 Task: Create a due date automation trigger when advanced on, on the tuesday of the week before a card is due add basic without any labels at 11:00 AM.
Action: Mouse moved to (1020, 317)
Screenshot: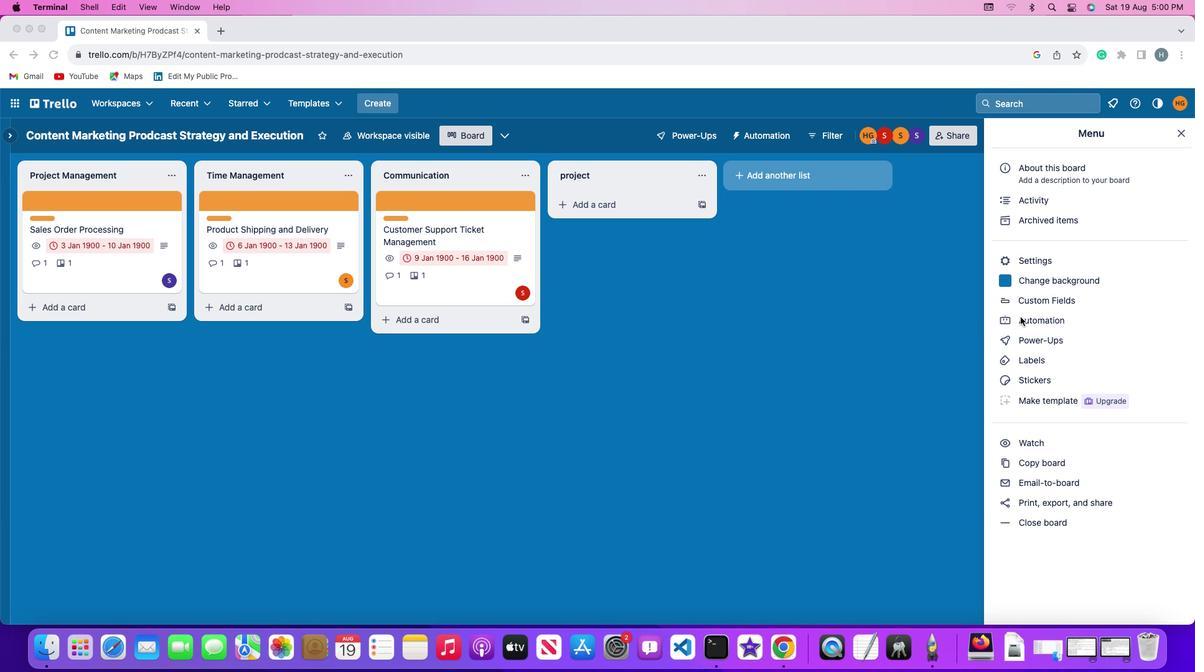 
Action: Mouse pressed left at (1020, 317)
Screenshot: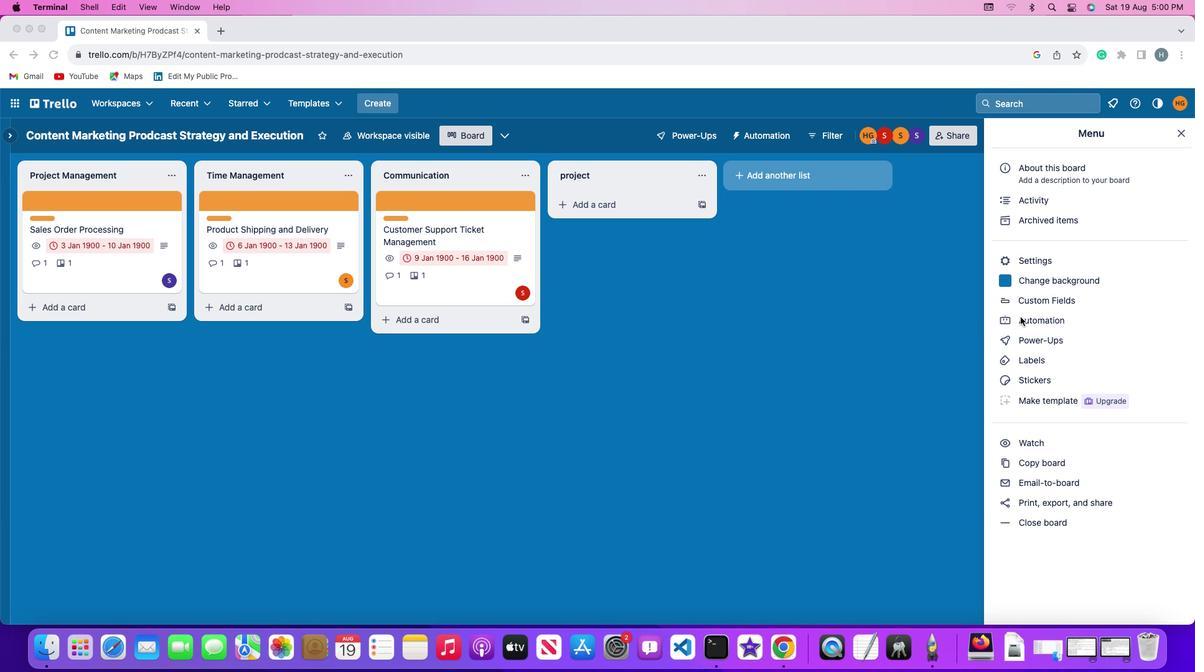 
Action: Mouse pressed left at (1020, 317)
Screenshot: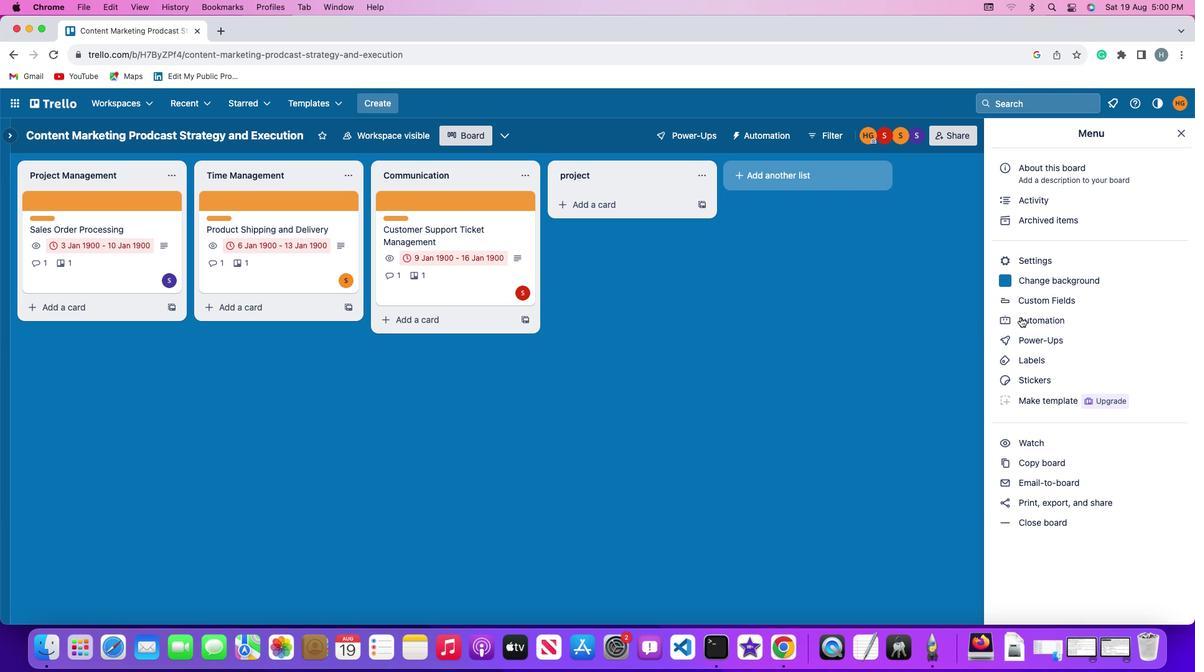 
Action: Mouse moved to (115, 294)
Screenshot: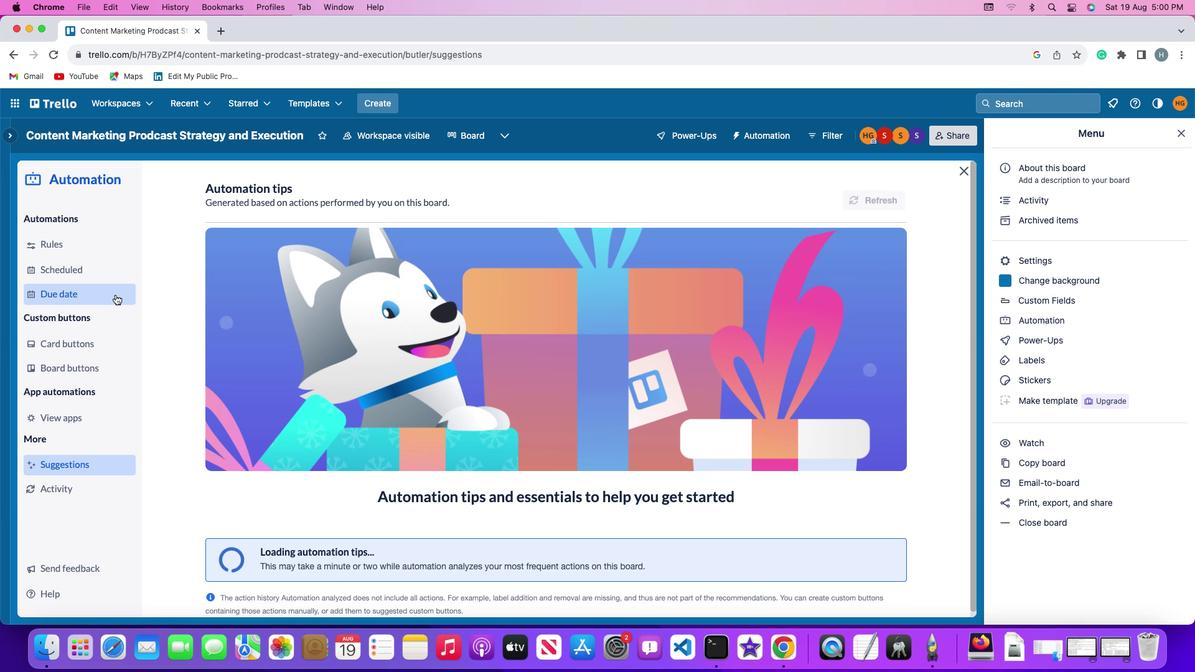 
Action: Mouse pressed left at (115, 294)
Screenshot: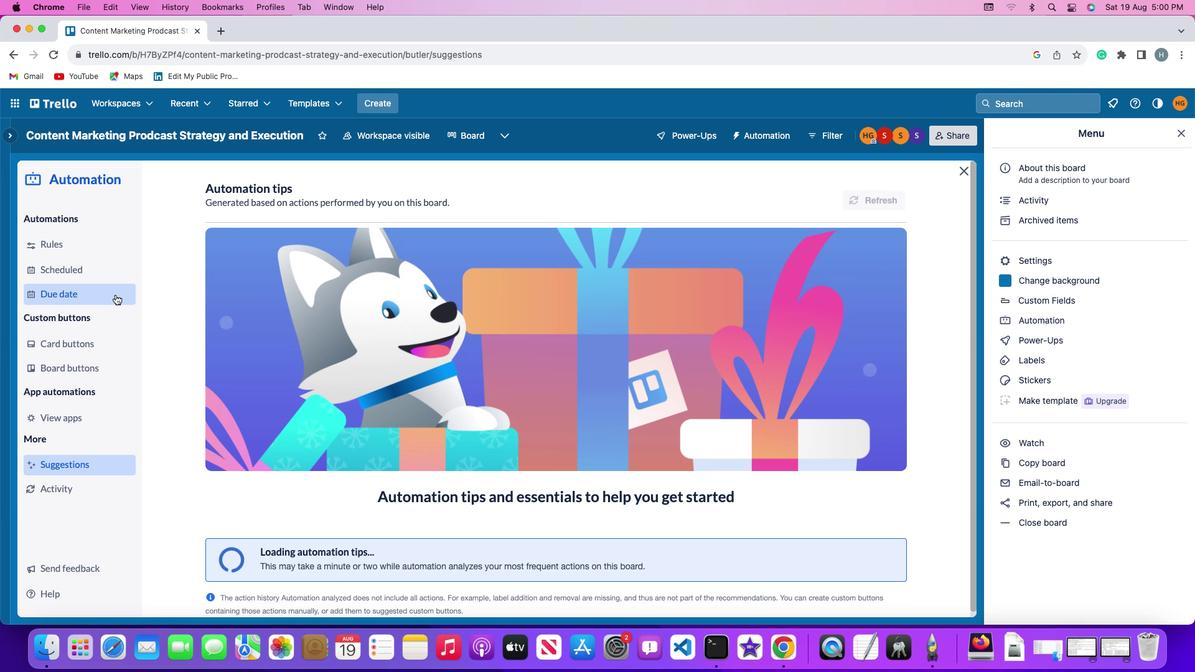 
Action: Mouse moved to (810, 191)
Screenshot: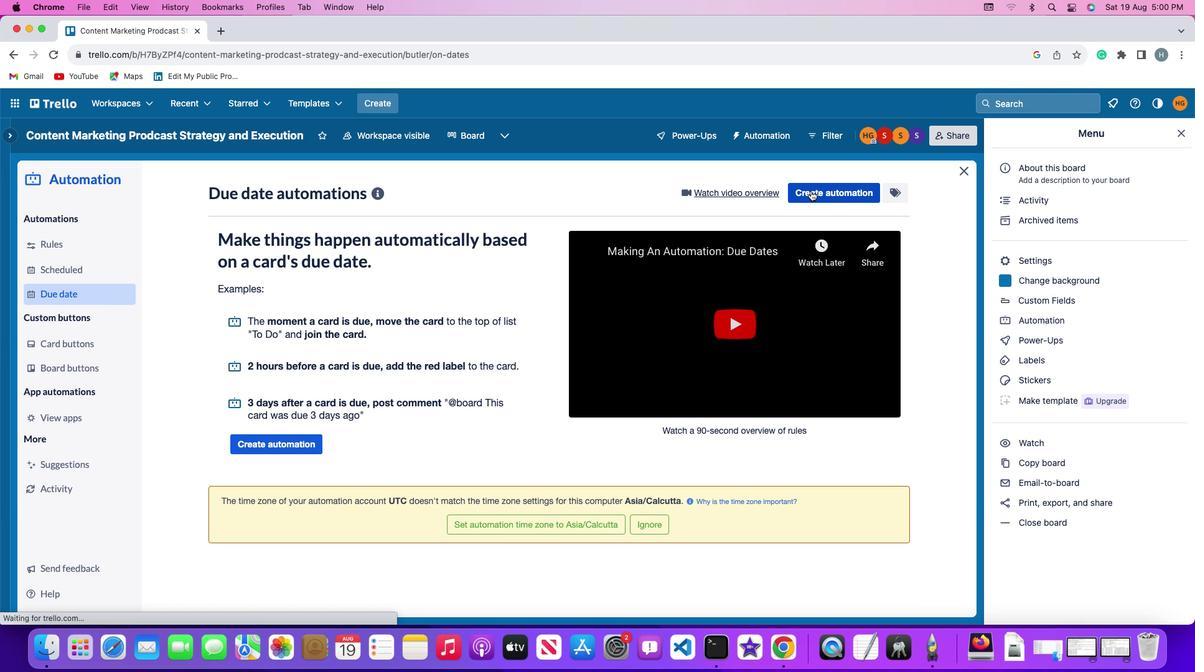 
Action: Mouse pressed left at (810, 191)
Screenshot: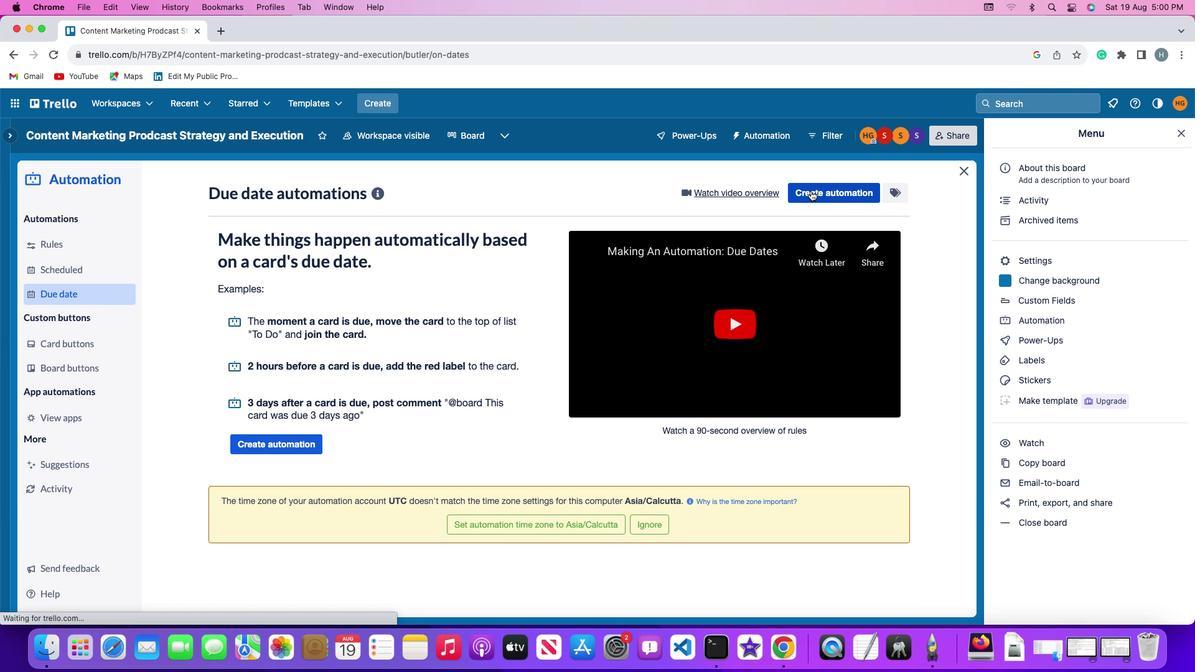 
Action: Mouse moved to (252, 312)
Screenshot: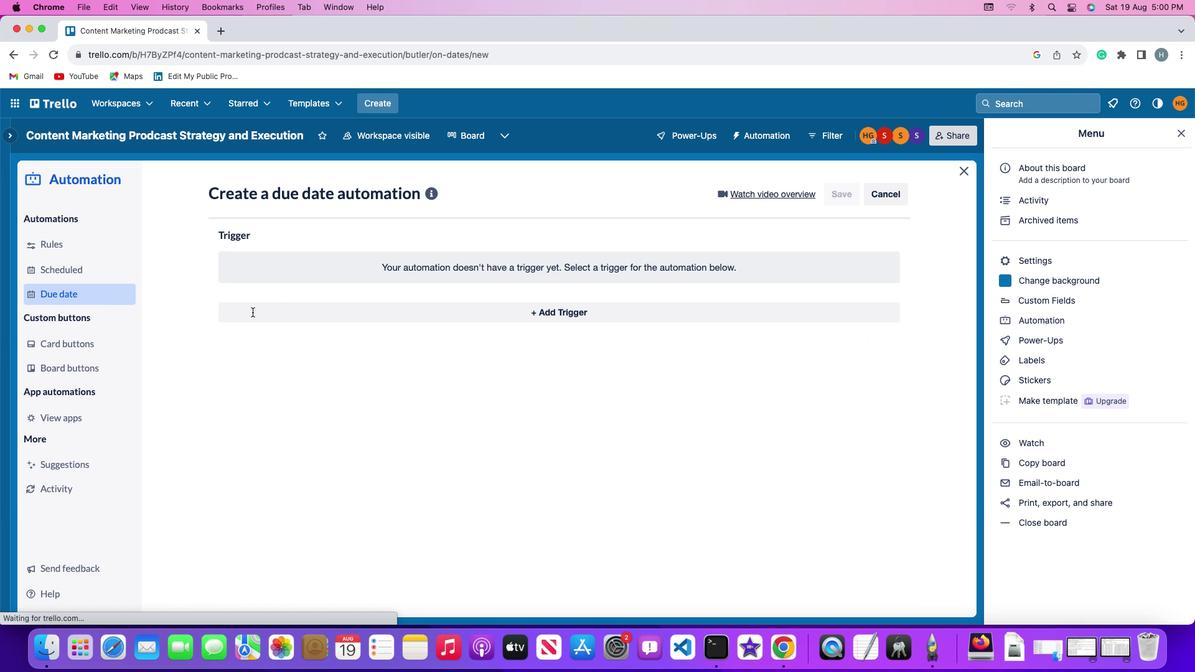 
Action: Mouse pressed left at (252, 312)
Screenshot: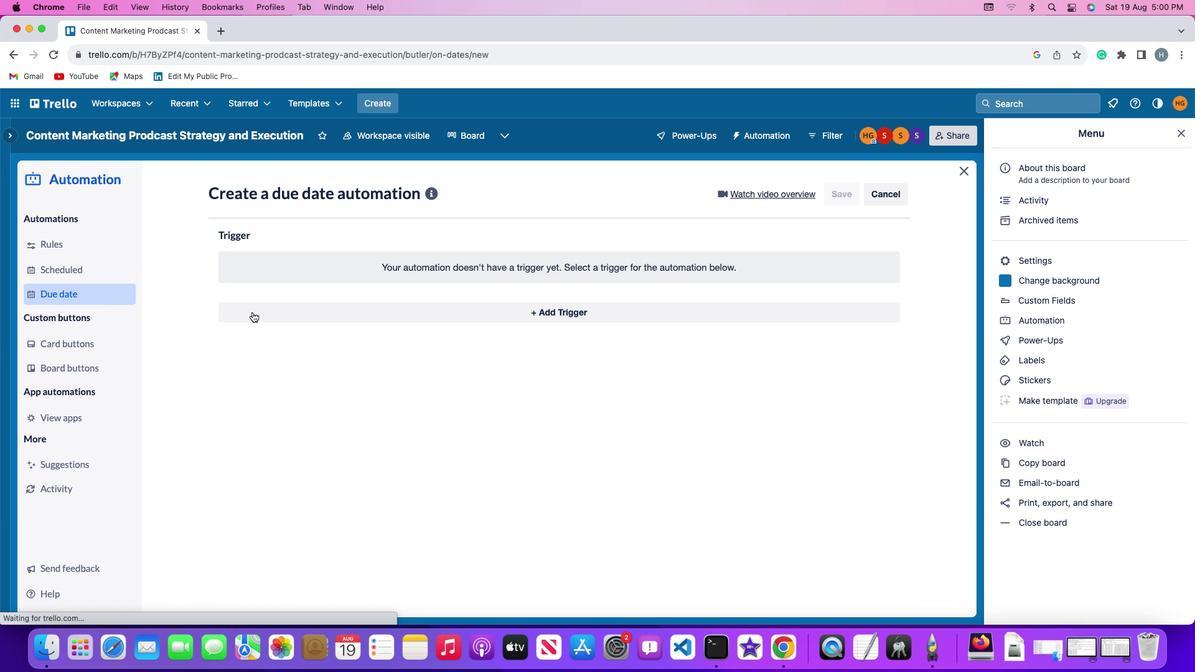 
Action: Mouse moved to (275, 542)
Screenshot: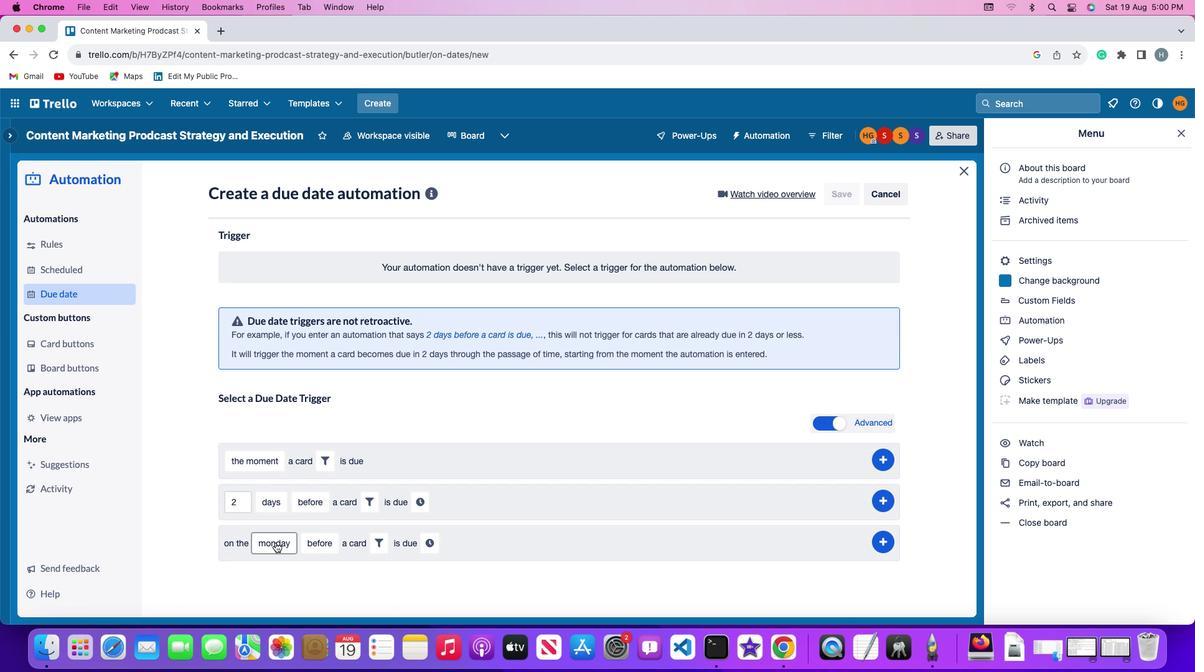 
Action: Mouse pressed left at (275, 542)
Screenshot: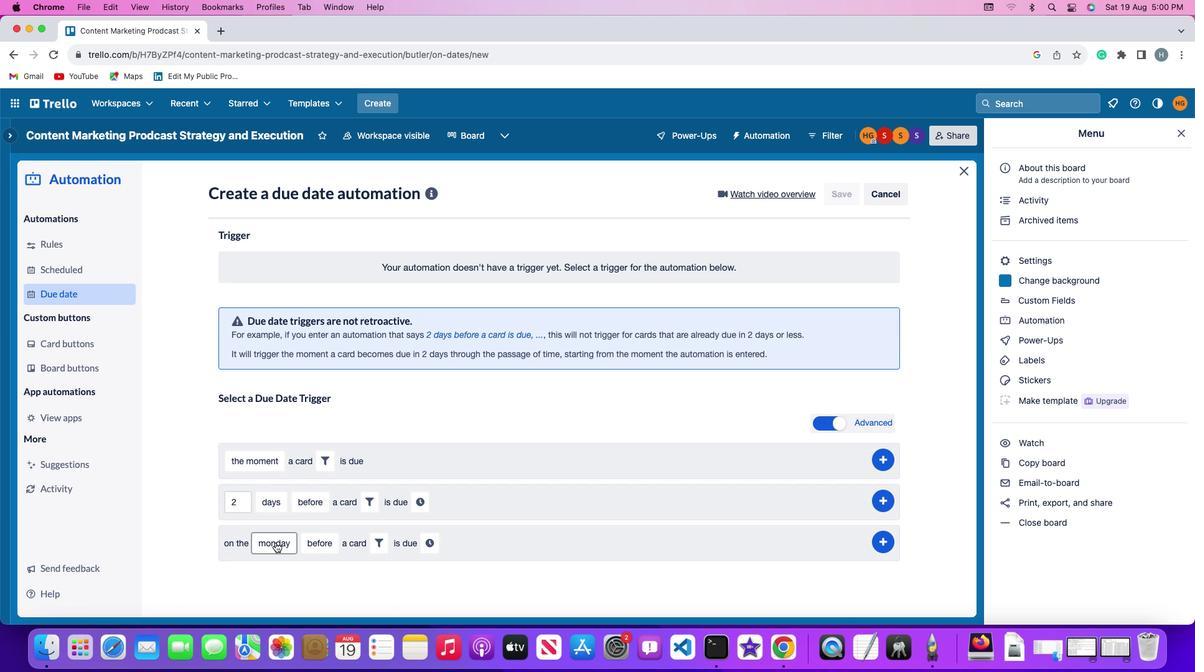 
Action: Mouse moved to (301, 391)
Screenshot: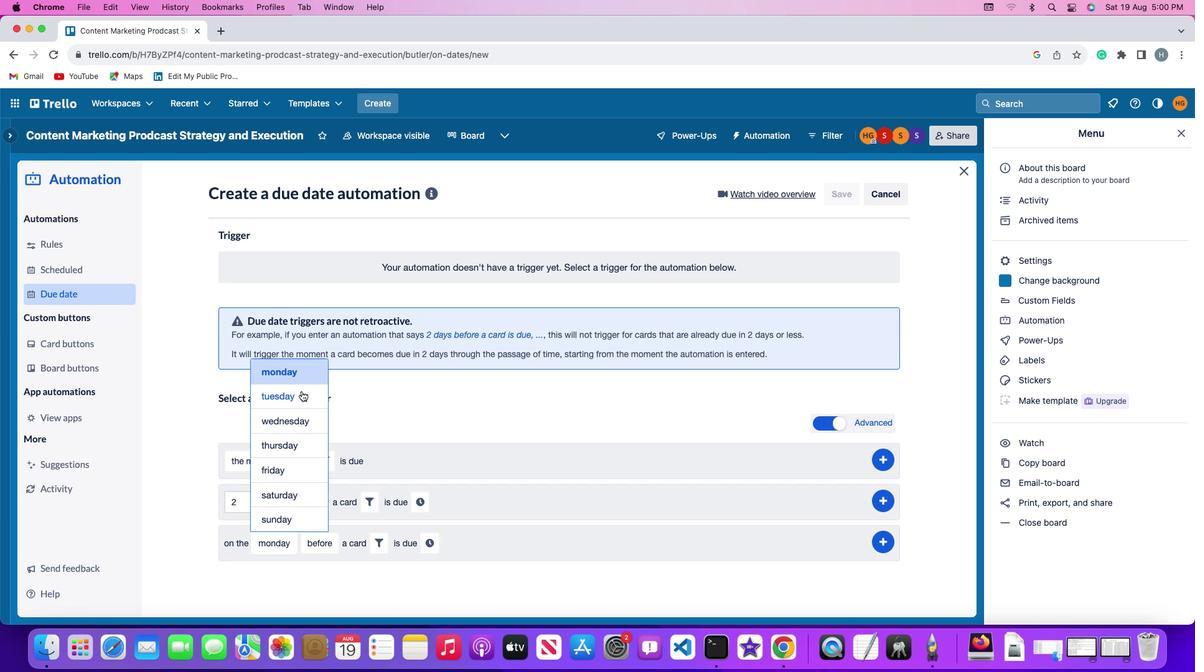 
Action: Mouse pressed left at (301, 391)
Screenshot: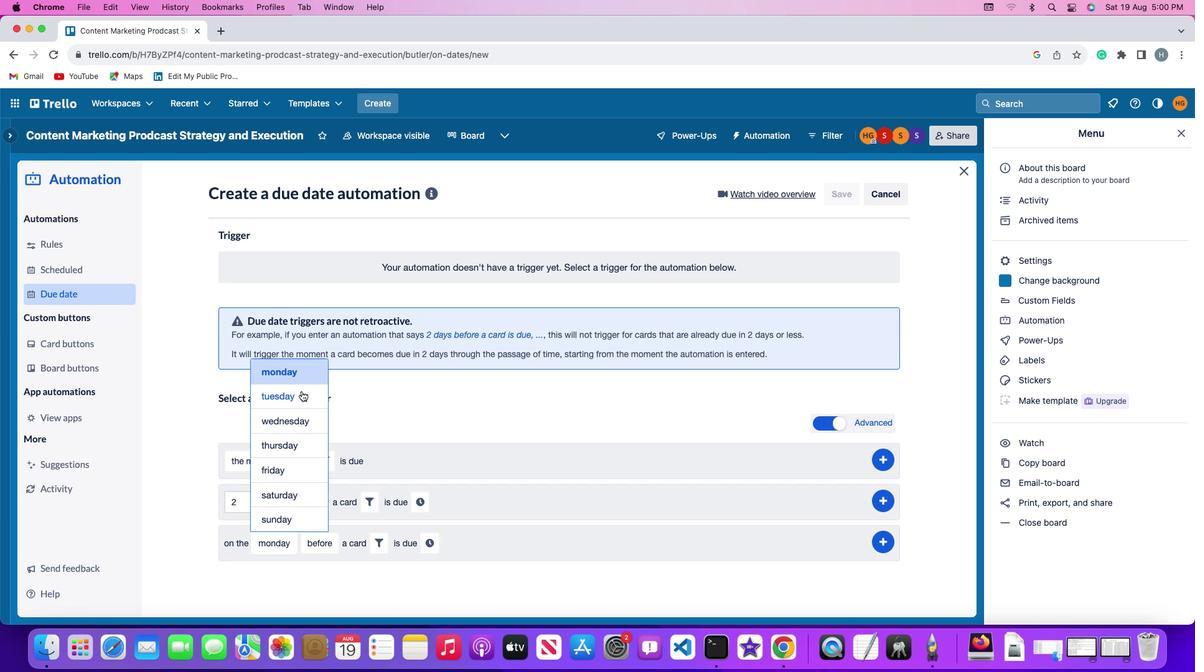 
Action: Mouse moved to (319, 540)
Screenshot: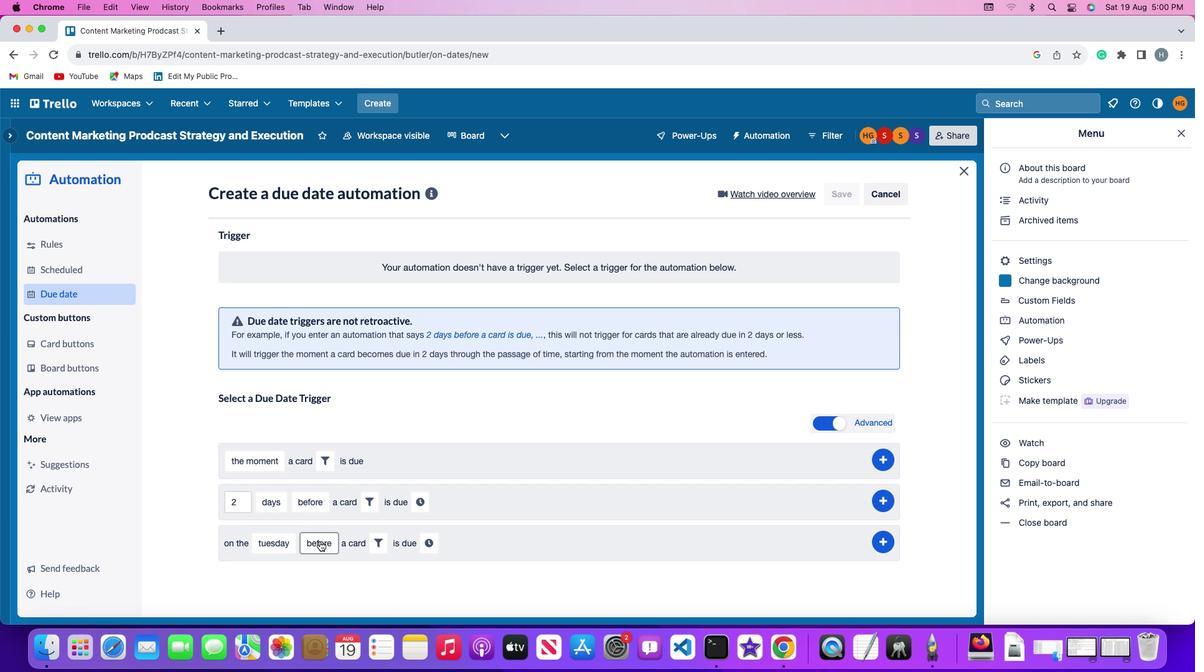 
Action: Mouse pressed left at (319, 540)
Screenshot: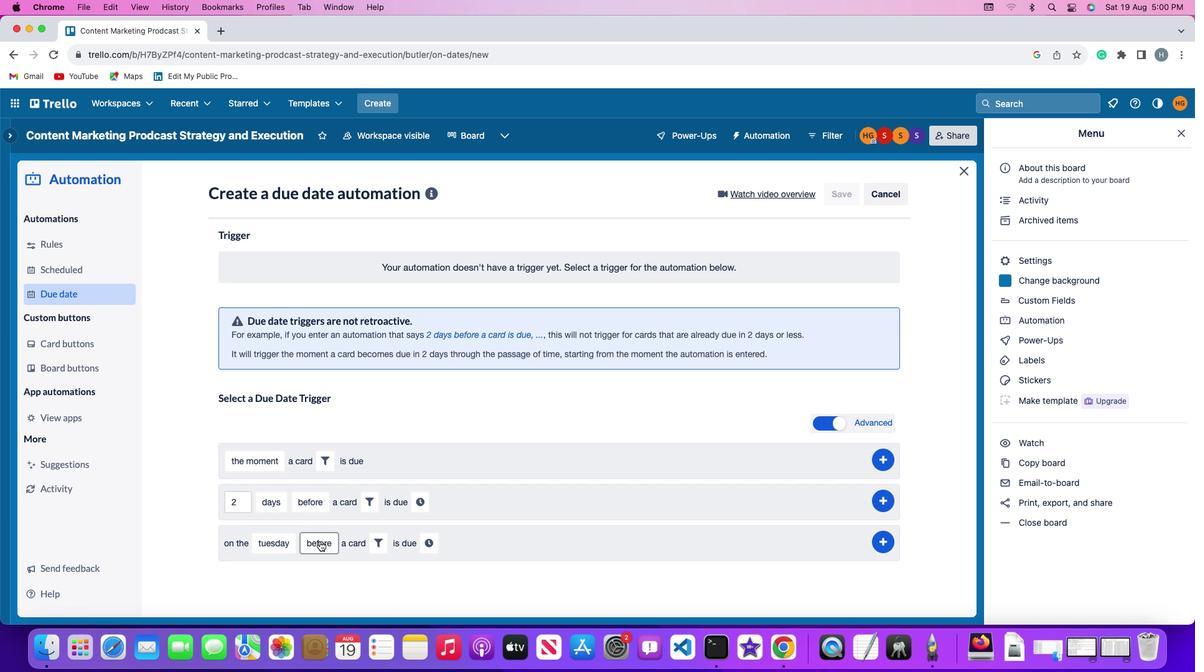 
Action: Mouse moved to (326, 517)
Screenshot: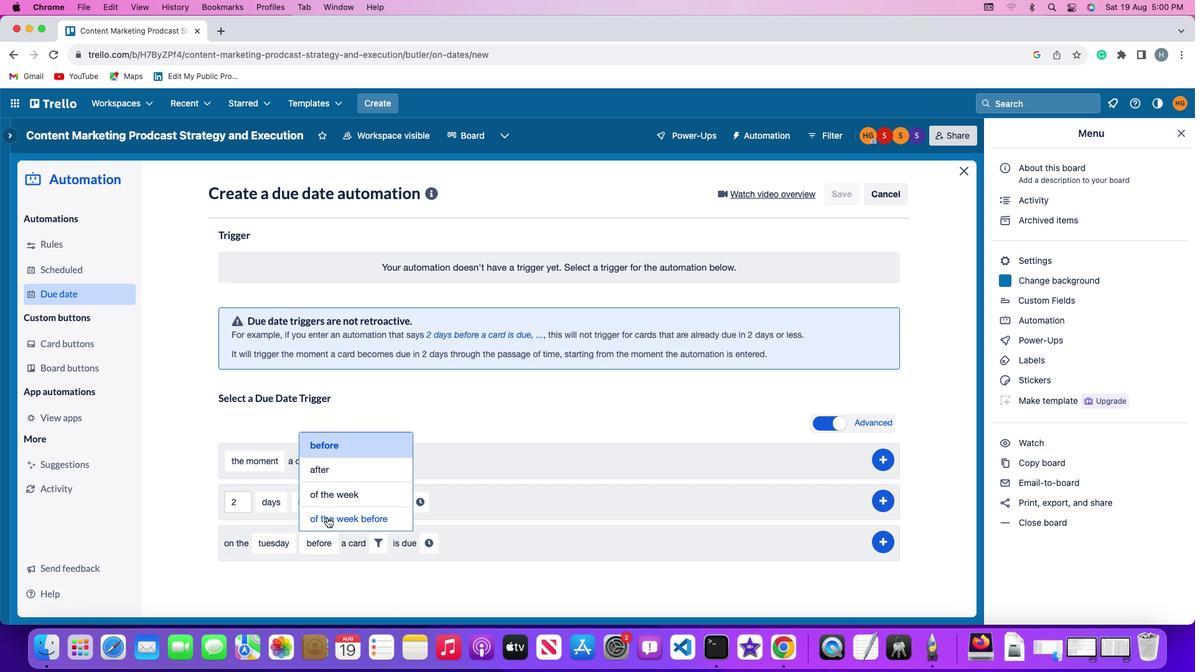 
Action: Mouse pressed left at (326, 517)
Screenshot: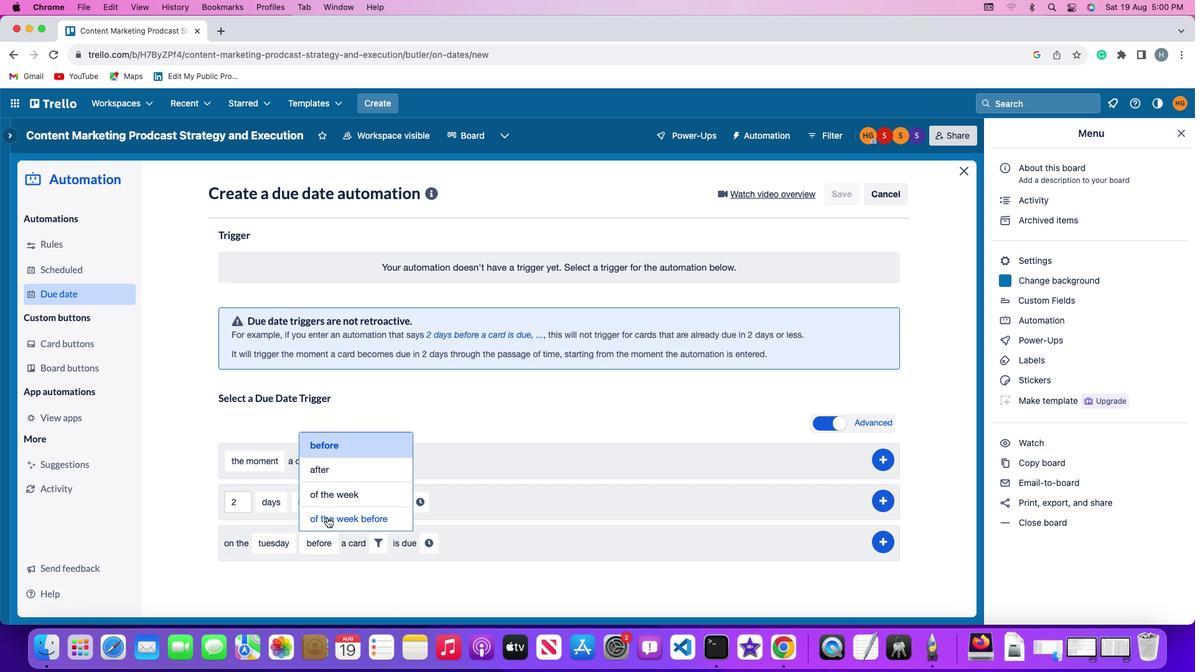 
Action: Mouse moved to (425, 543)
Screenshot: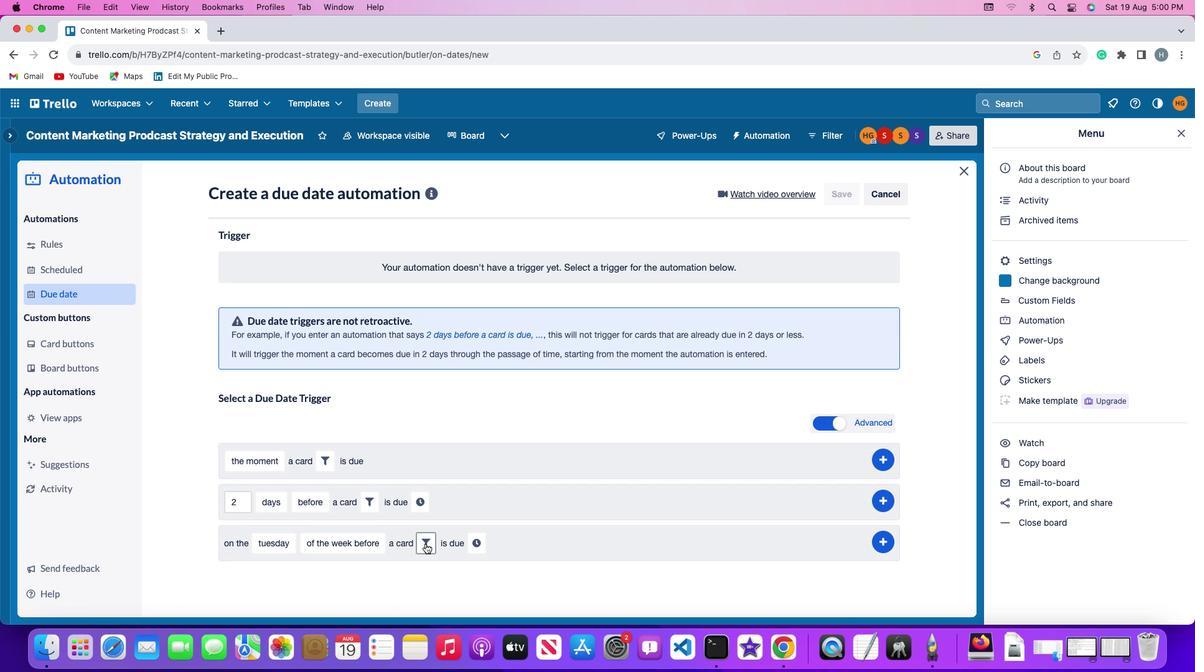 
Action: Mouse pressed left at (425, 543)
Screenshot: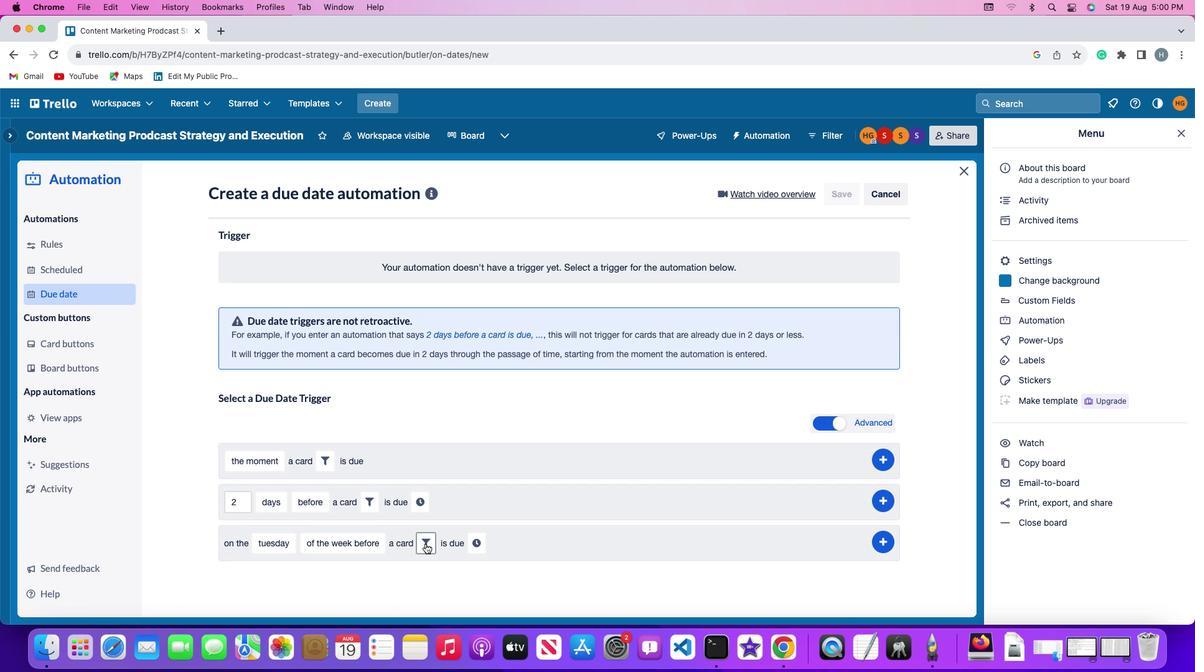 
Action: Mouse moved to (412, 588)
Screenshot: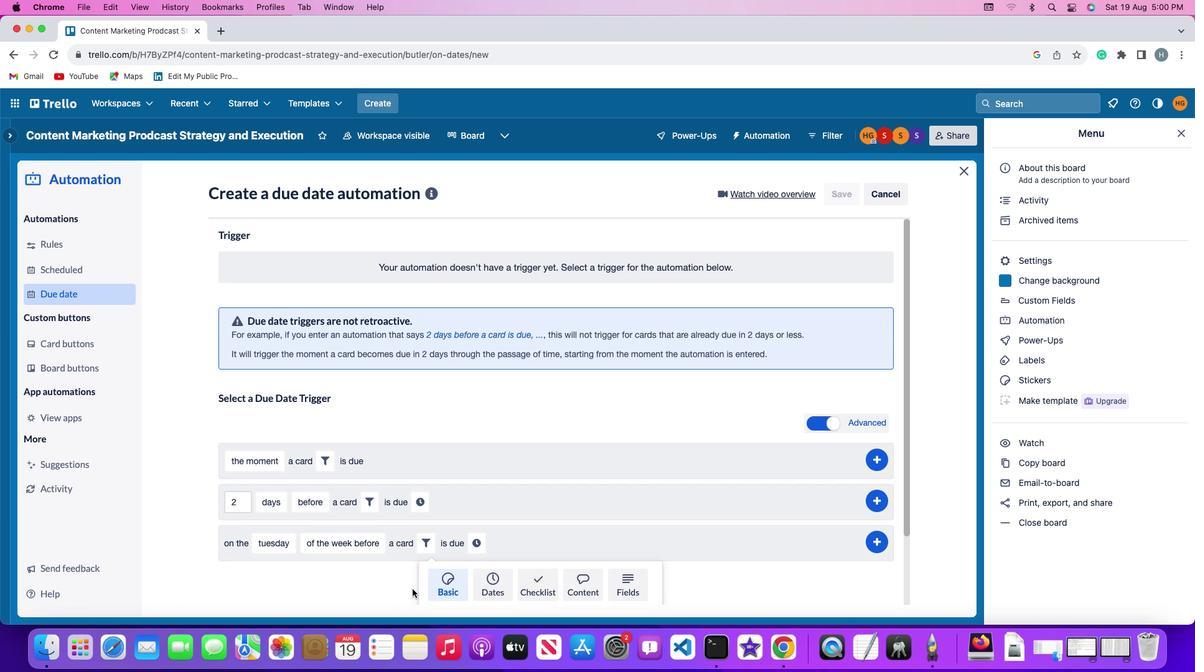 
Action: Mouse scrolled (412, 588) with delta (0, 0)
Screenshot: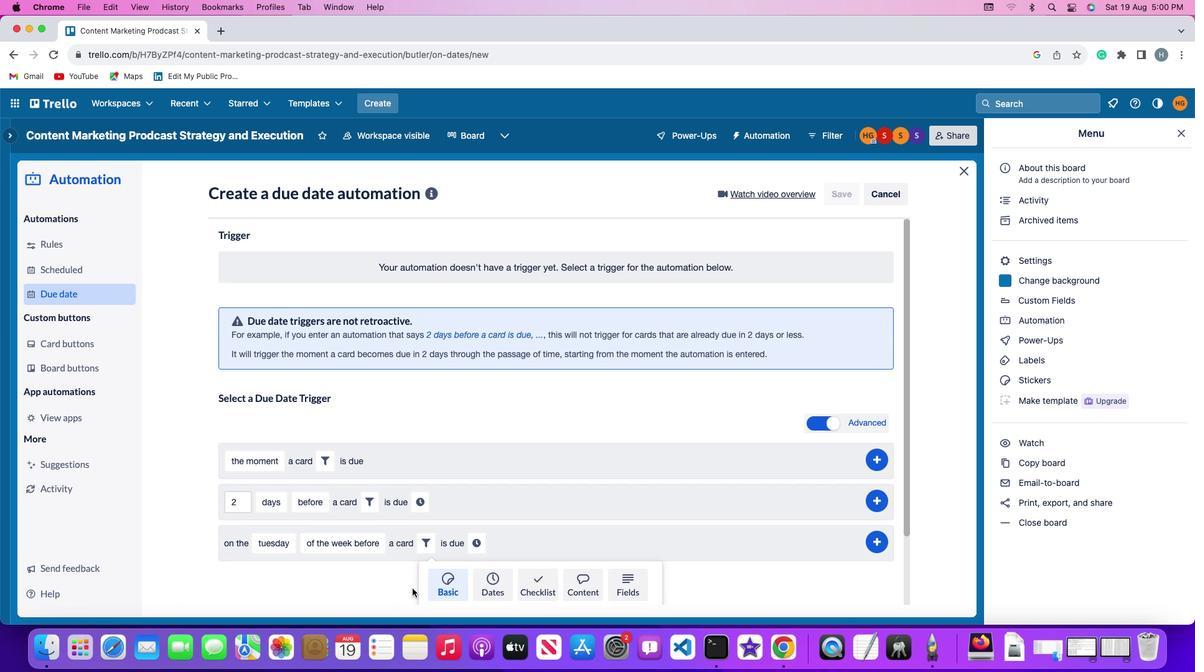 
Action: Mouse scrolled (412, 588) with delta (0, 0)
Screenshot: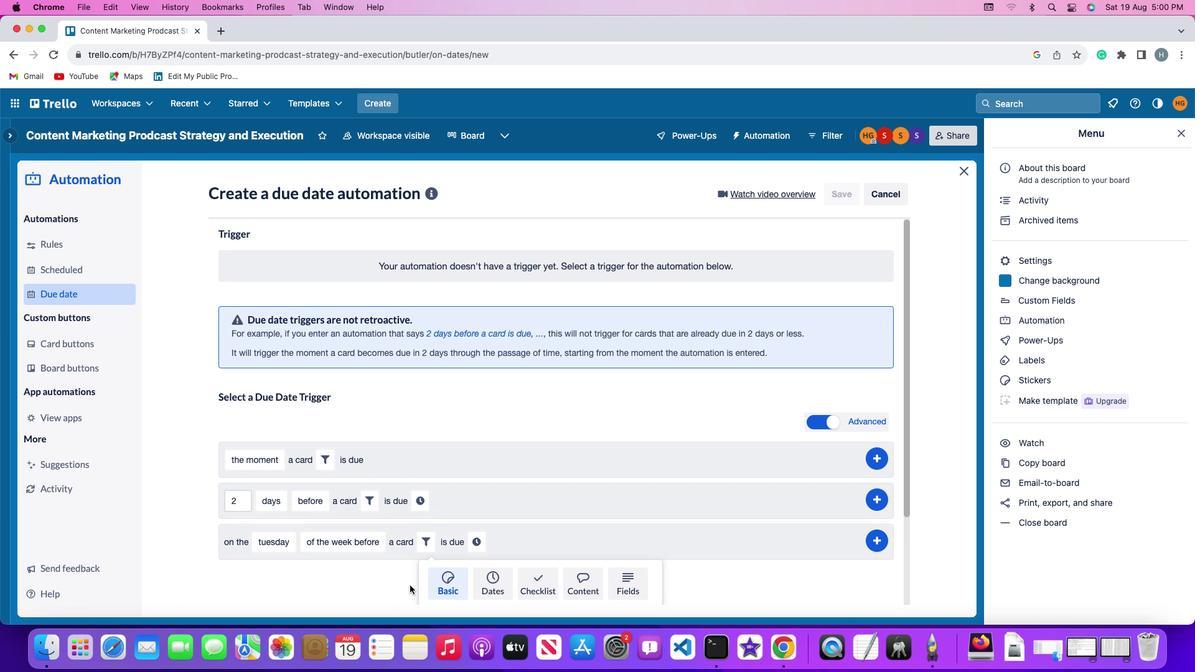 
Action: Mouse moved to (412, 588)
Screenshot: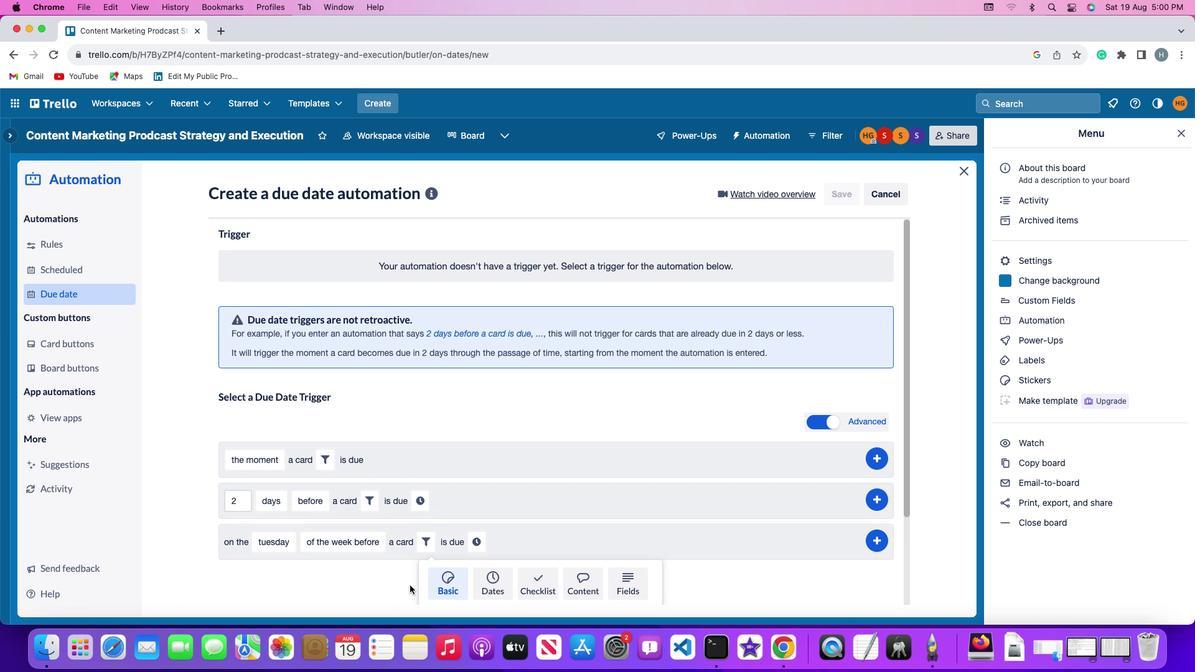 
Action: Mouse scrolled (412, 588) with delta (0, -1)
Screenshot: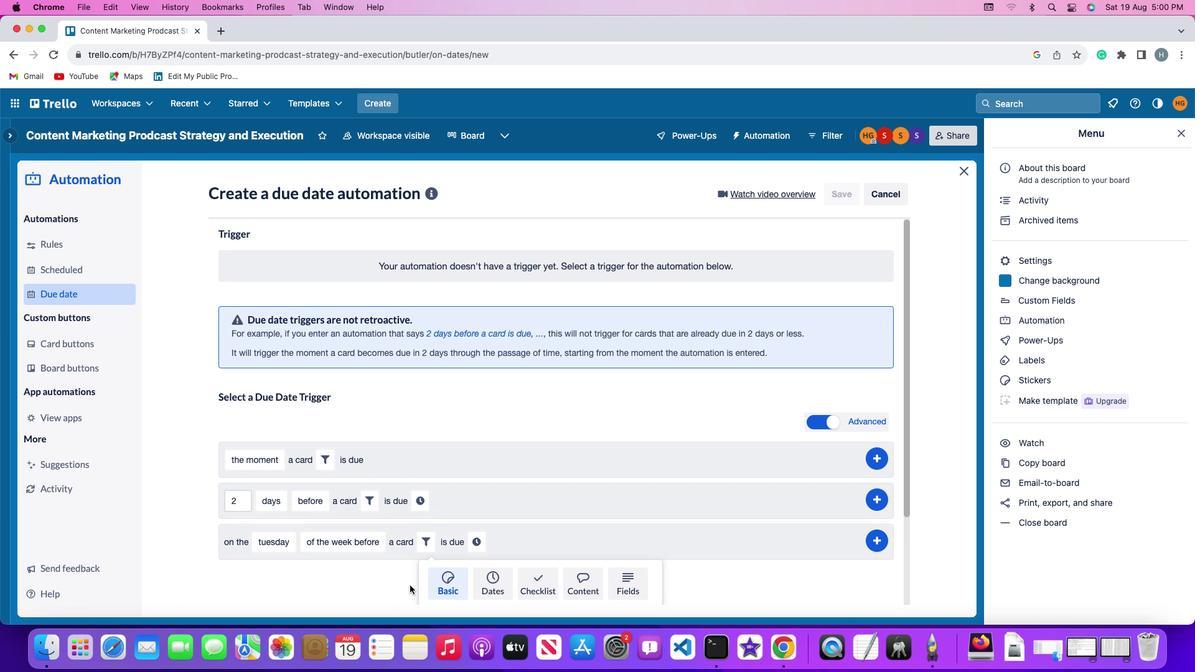 
Action: Mouse moved to (411, 586)
Screenshot: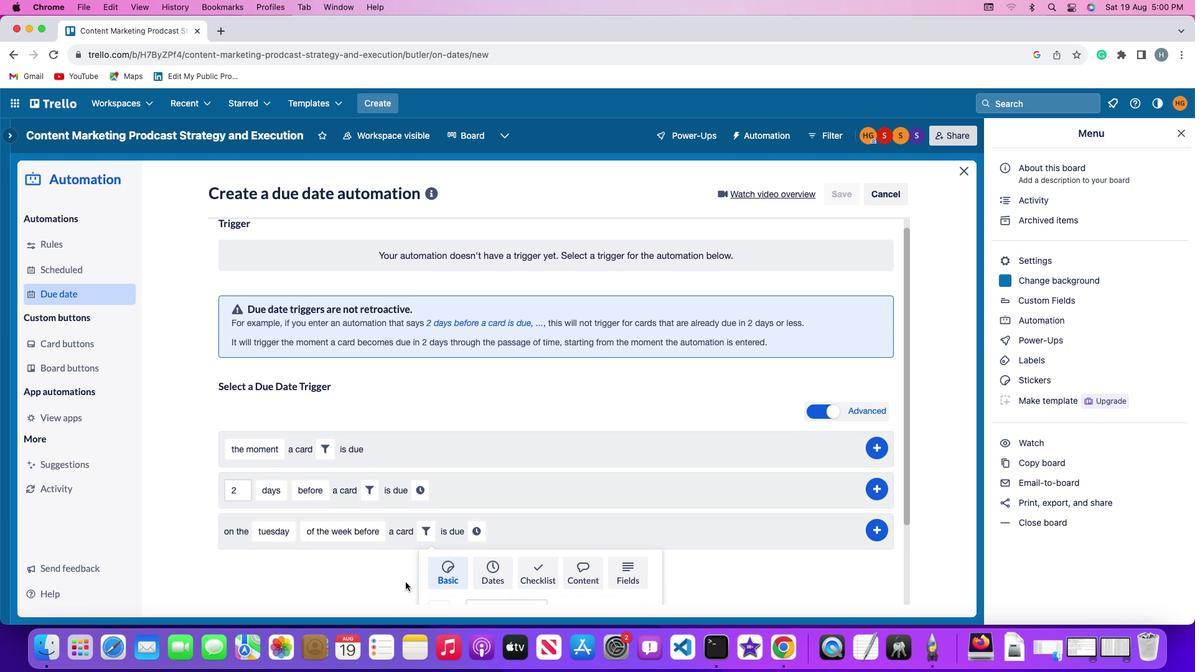 
Action: Mouse scrolled (411, 586) with delta (0, -3)
Screenshot: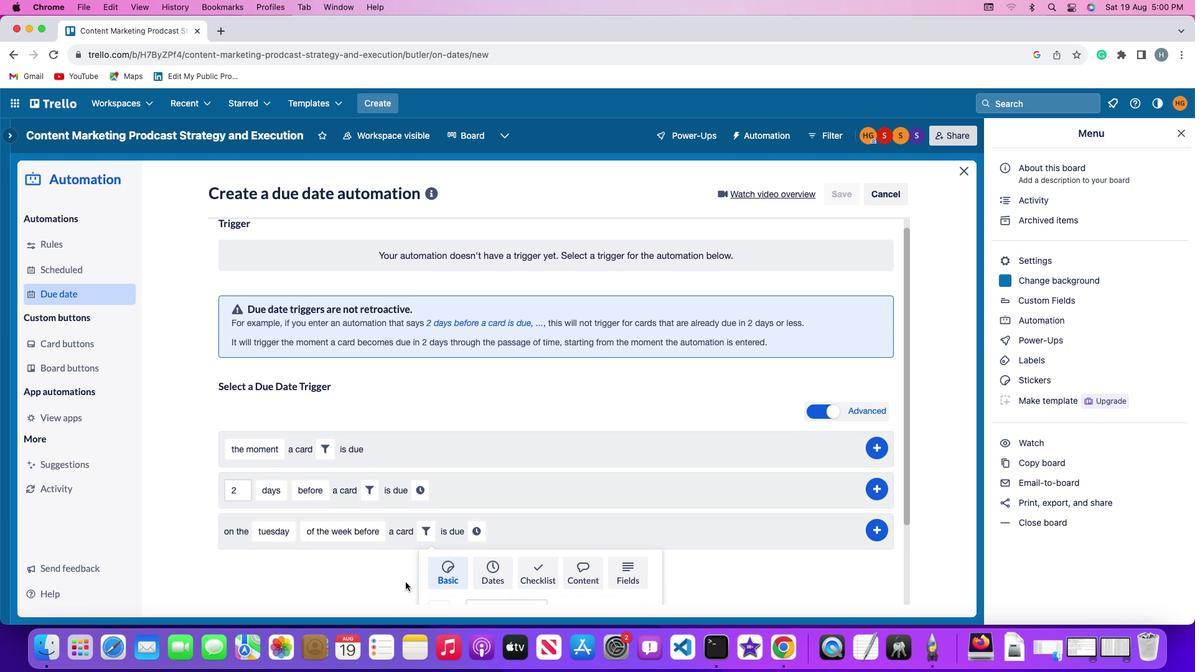 
Action: Mouse moved to (445, 542)
Screenshot: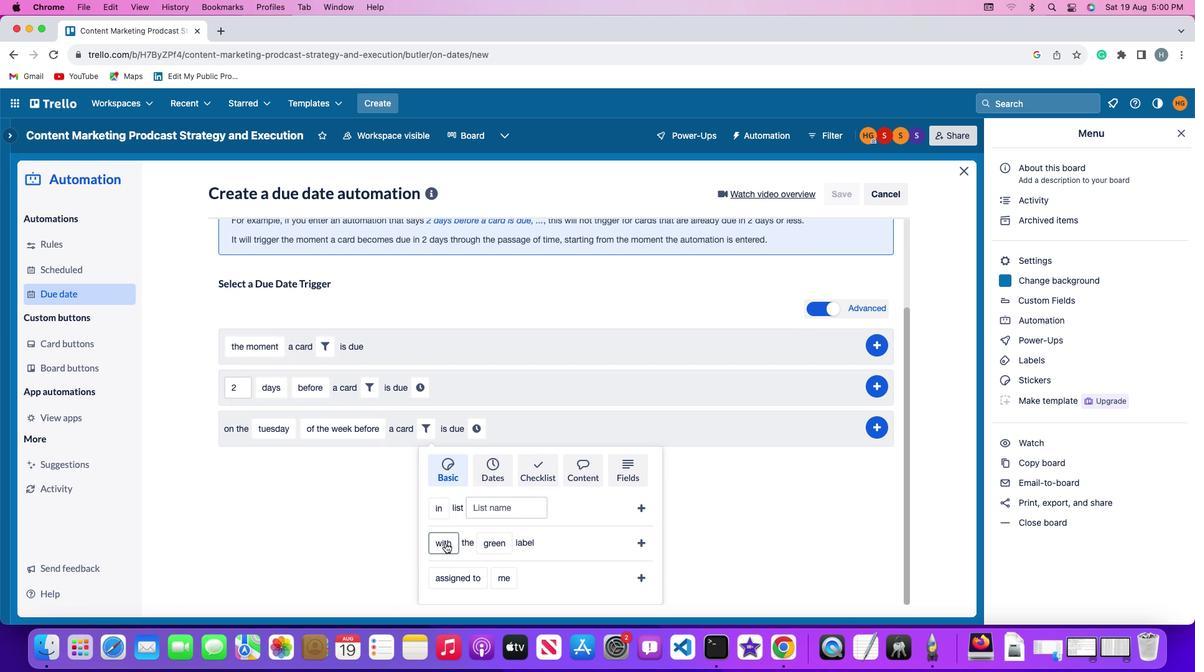 
Action: Mouse pressed left at (445, 542)
Screenshot: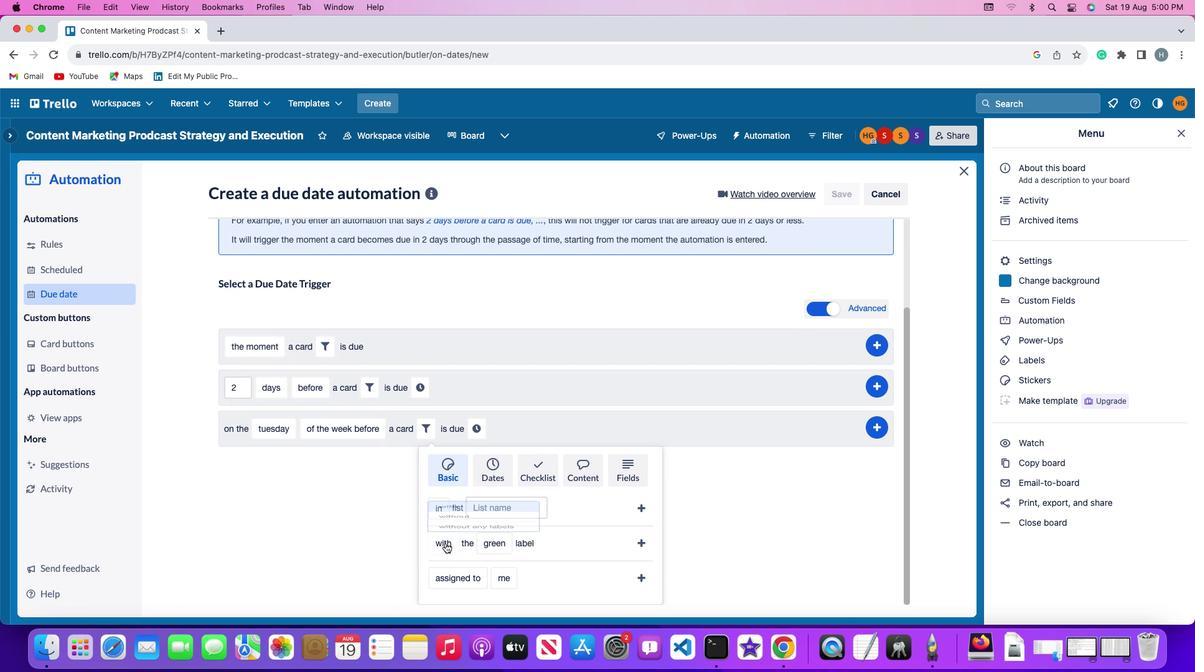 
Action: Mouse moved to (450, 525)
Screenshot: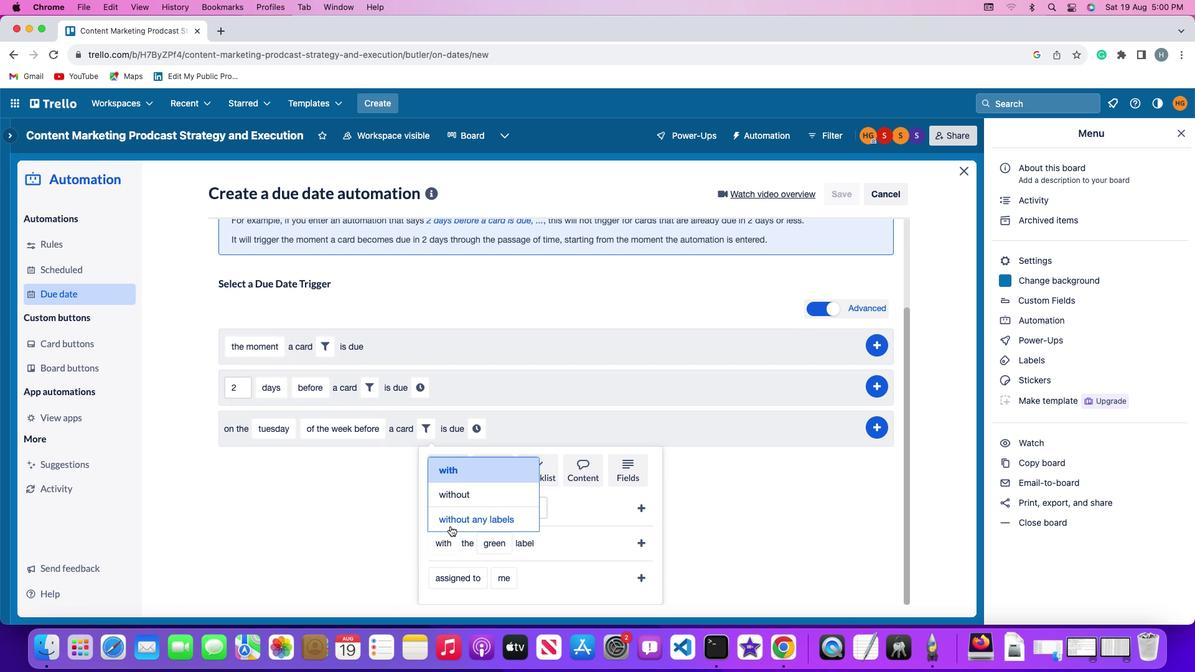 
Action: Mouse pressed left at (450, 525)
Screenshot: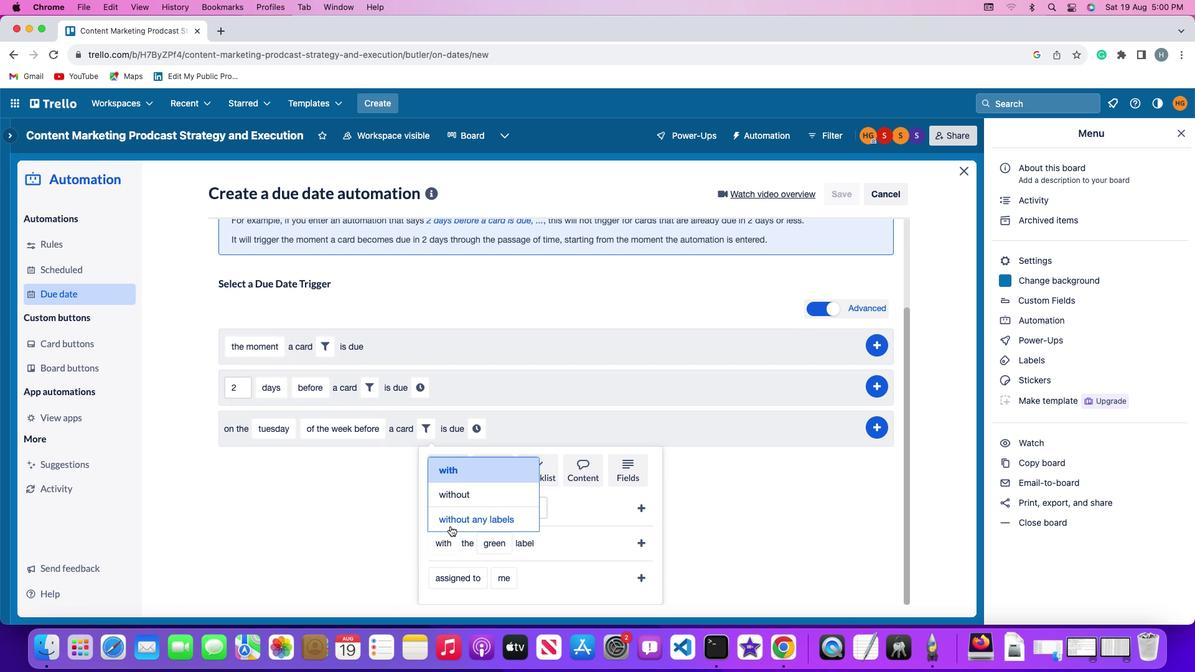 
Action: Mouse moved to (637, 545)
Screenshot: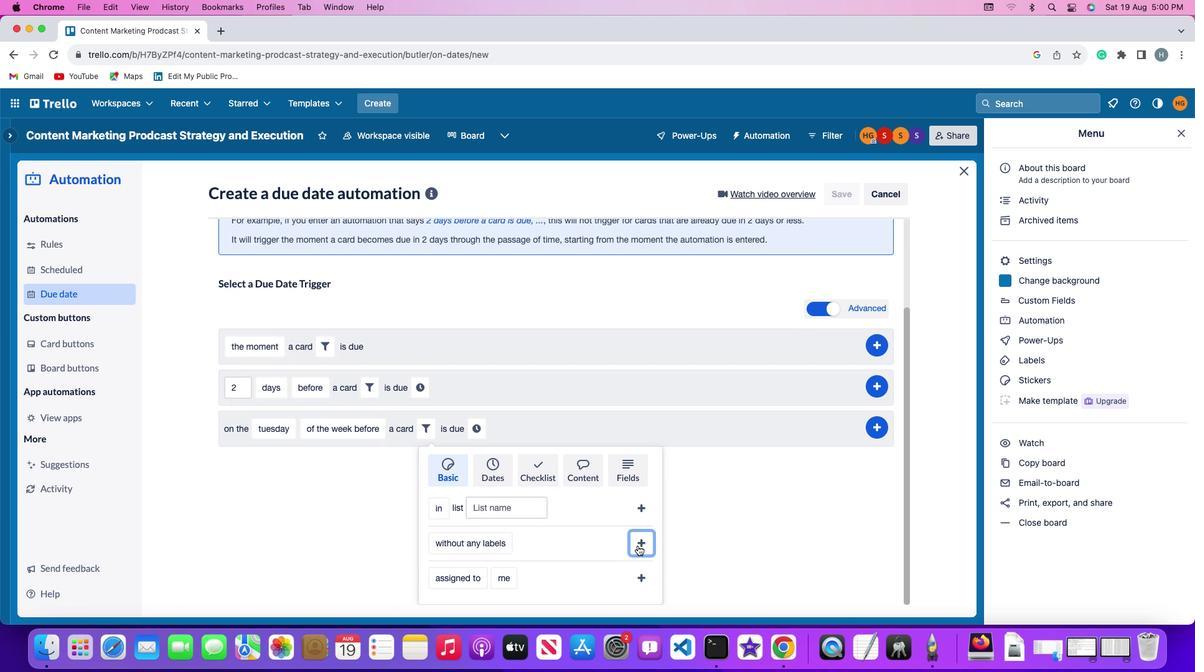 
Action: Mouse pressed left at (637, 545)
Screenshot: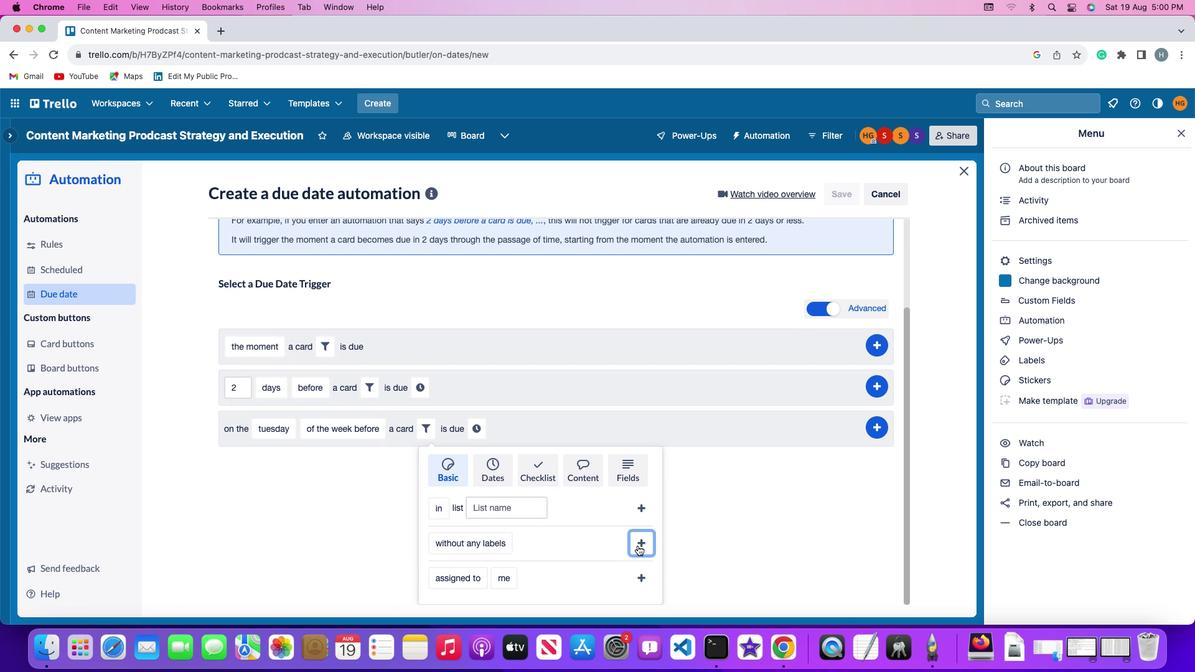 
Action: Mouse moved to (580, 543)
Screenshot: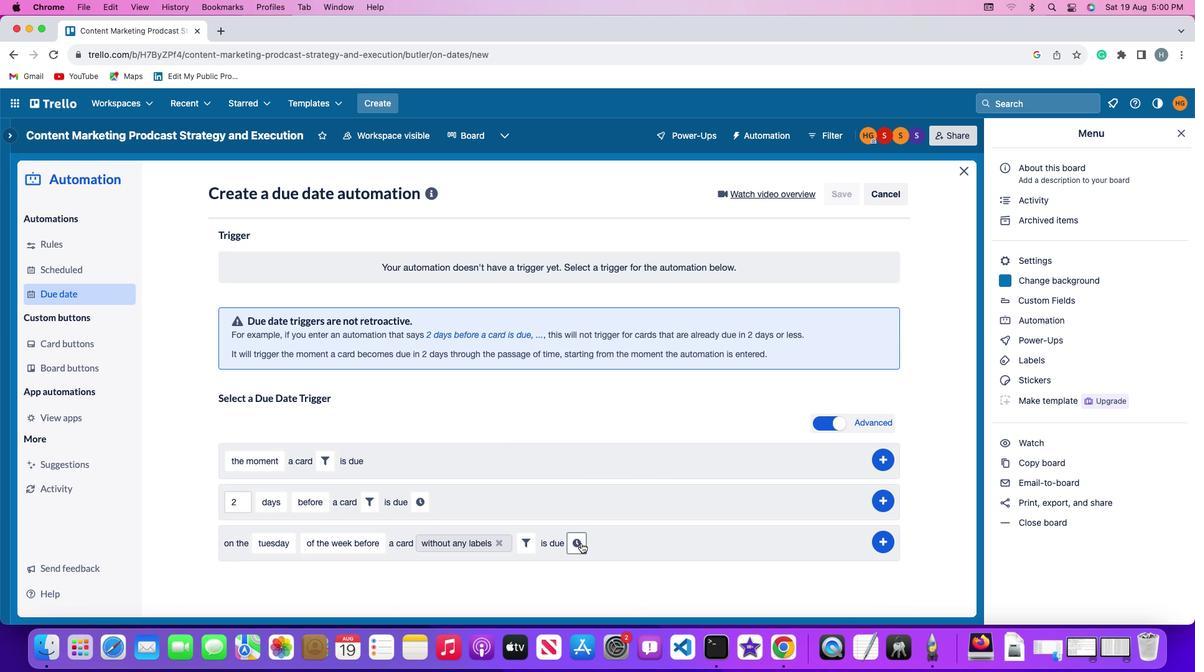 
Action: Mouse pressed left at (580, 543)
Screenshot: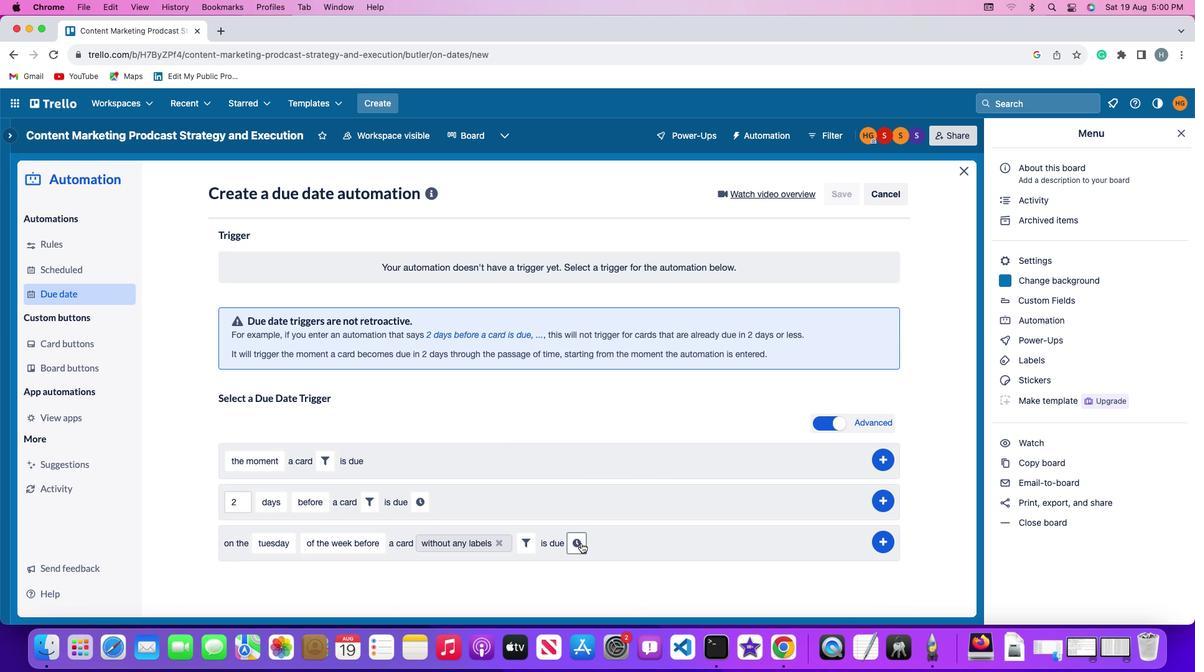 
Action: Mouse moved to (606, 550)
Screenshot: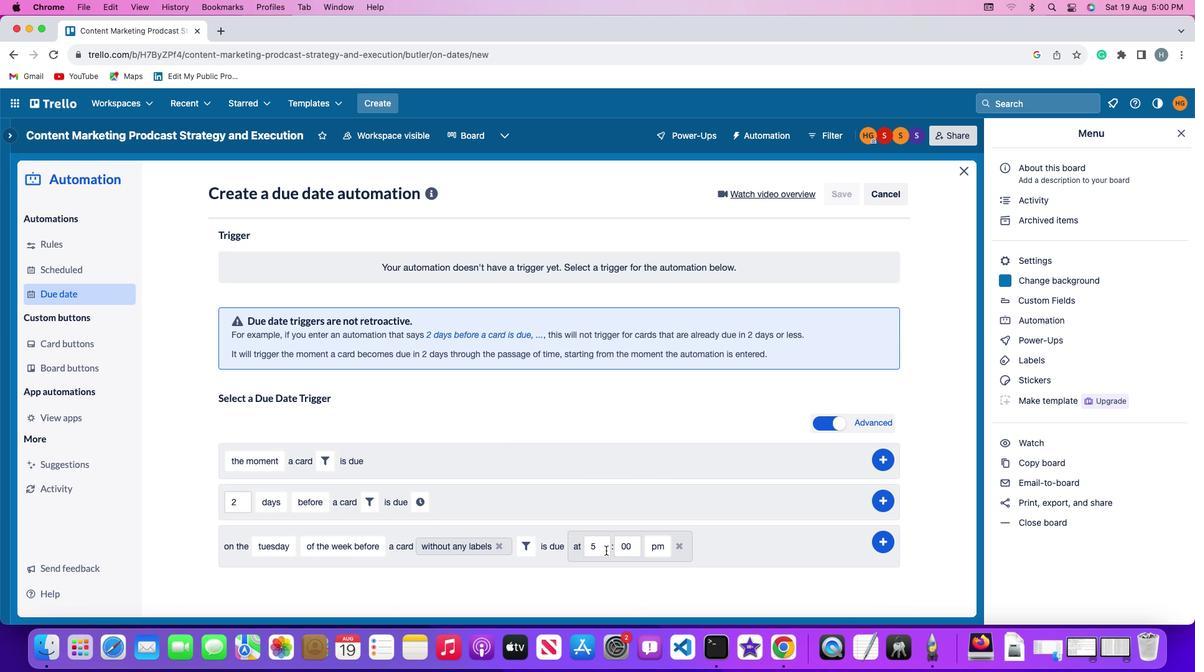 
Action: Mouse pressed left at (606, 550)
Screenshot: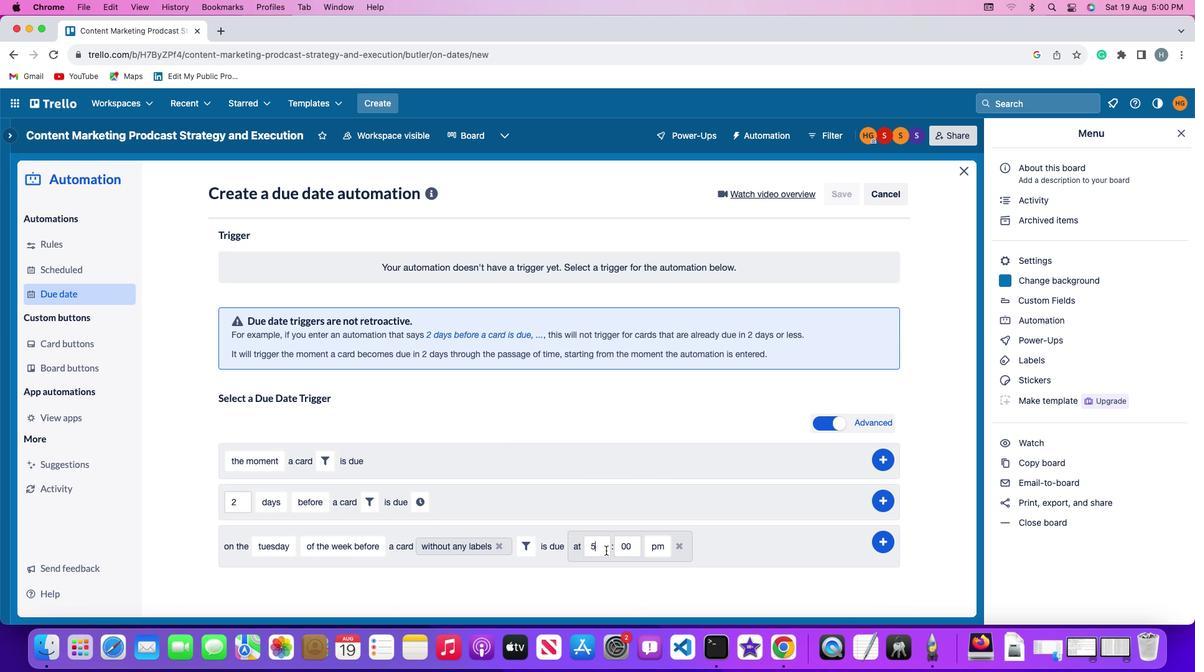 
Action: Mouse moved to (606, 548)
Screenshot: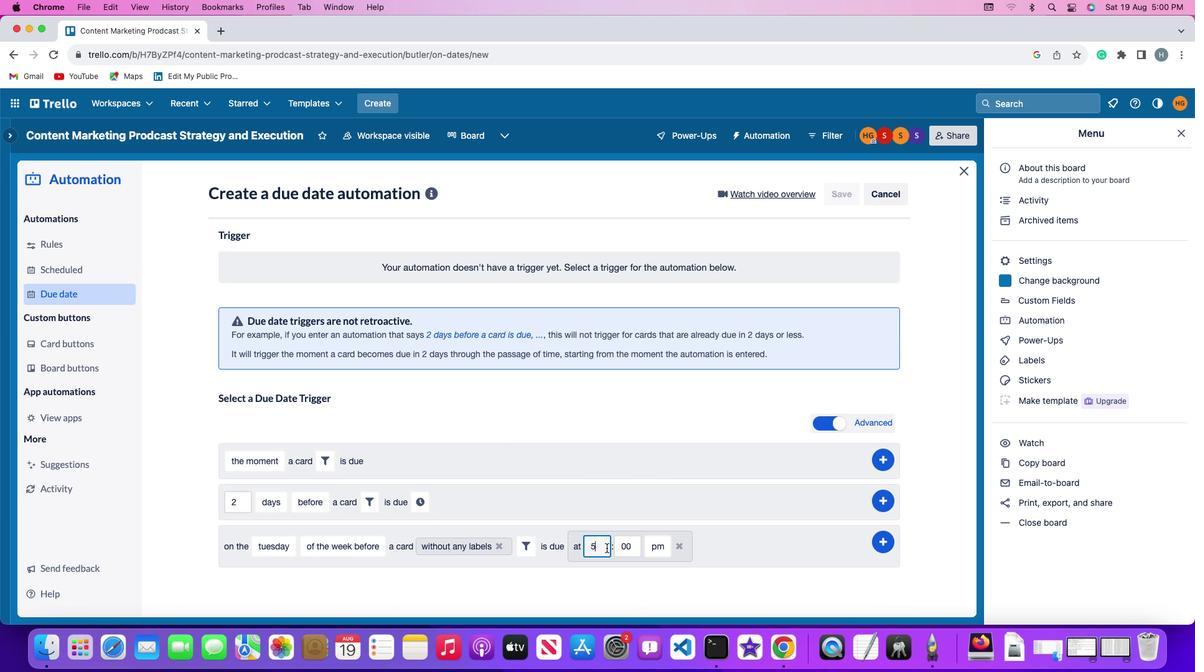 
Action: Key pressed Key.backspace
Screenshot: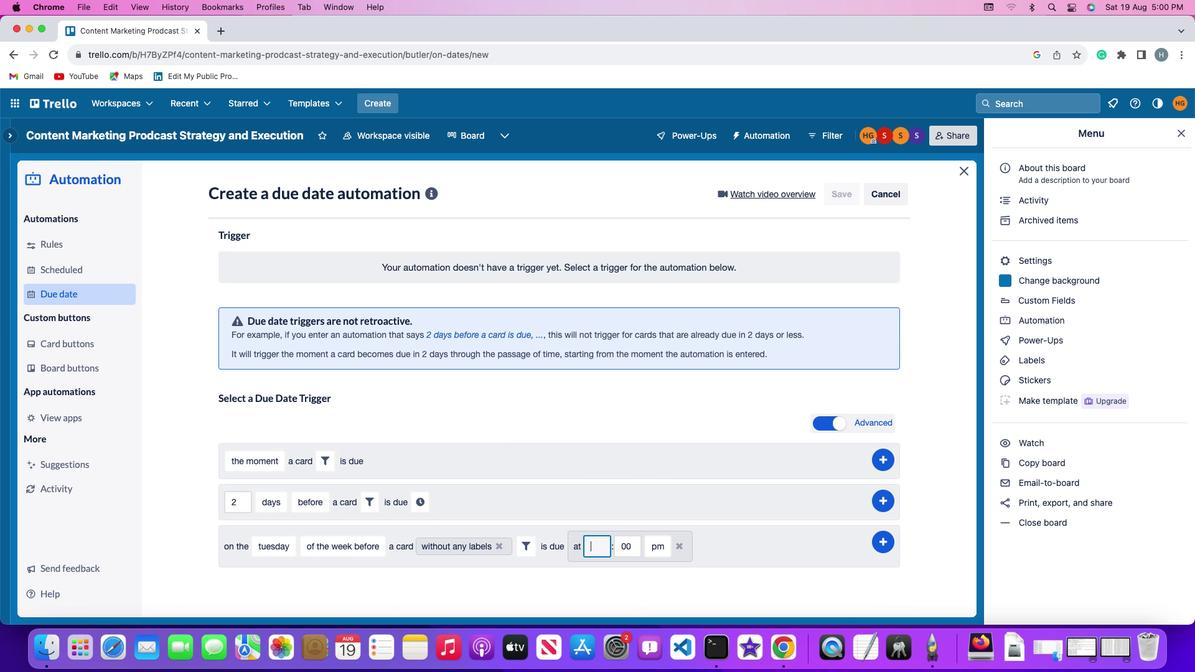 
Action: Mouse moved to (608, 547)
Screenshot: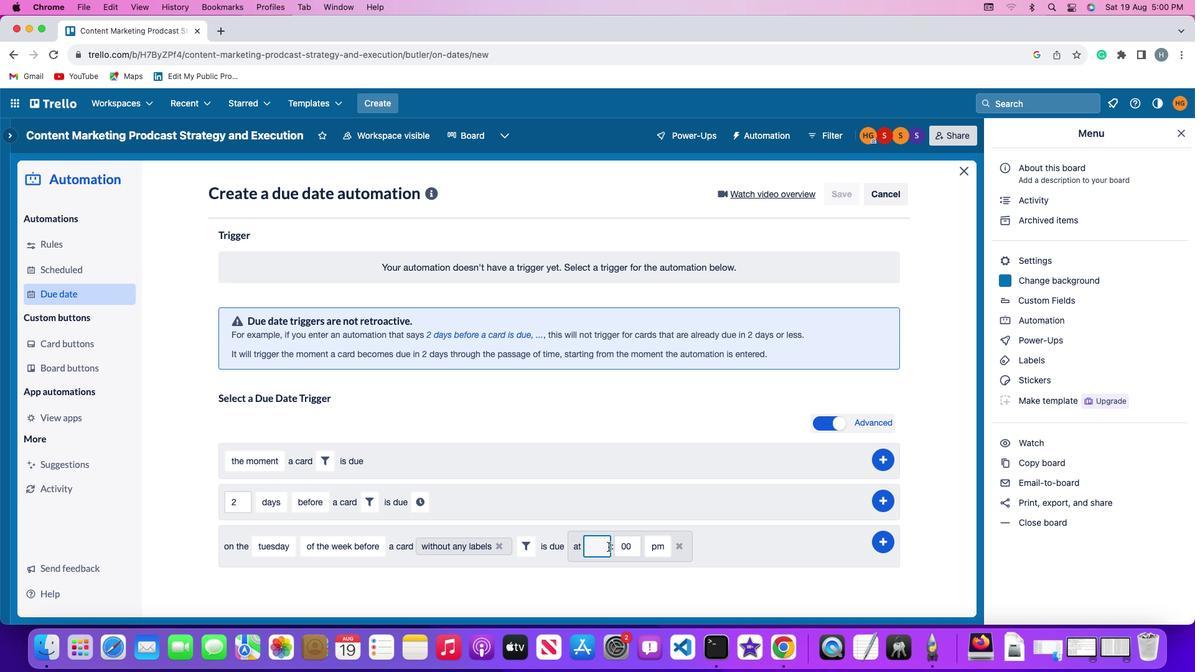 
Action: Key pressed '1''1'
Screenshot: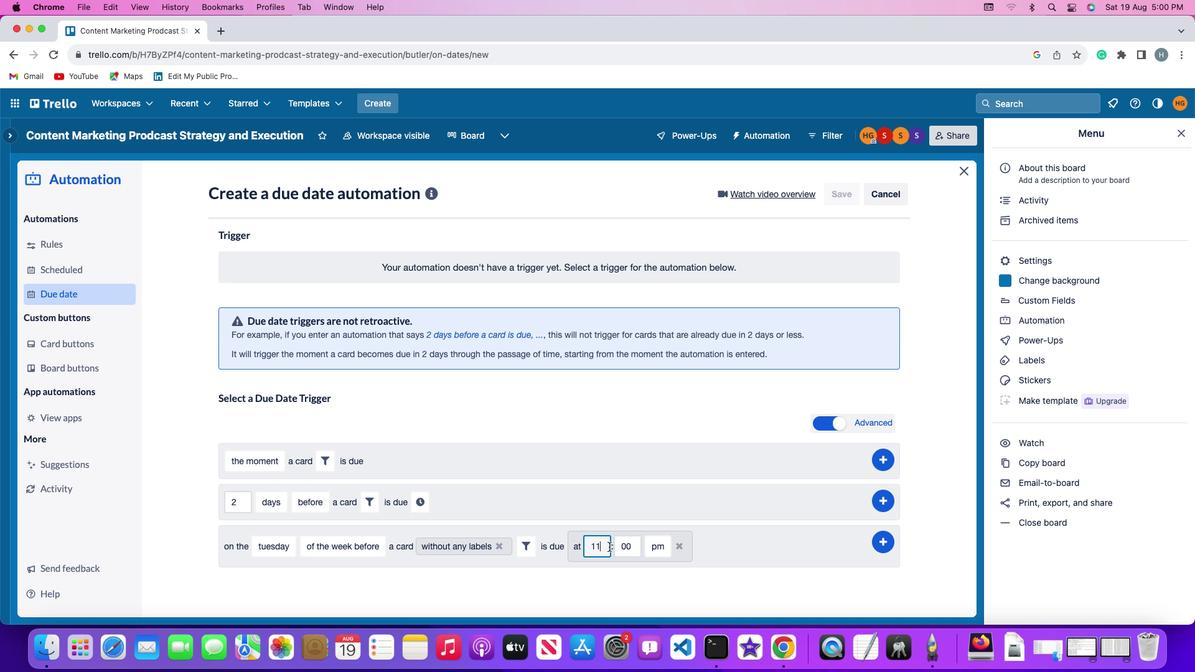 
Action: Mouse moved to (637, 544)
Screenshot: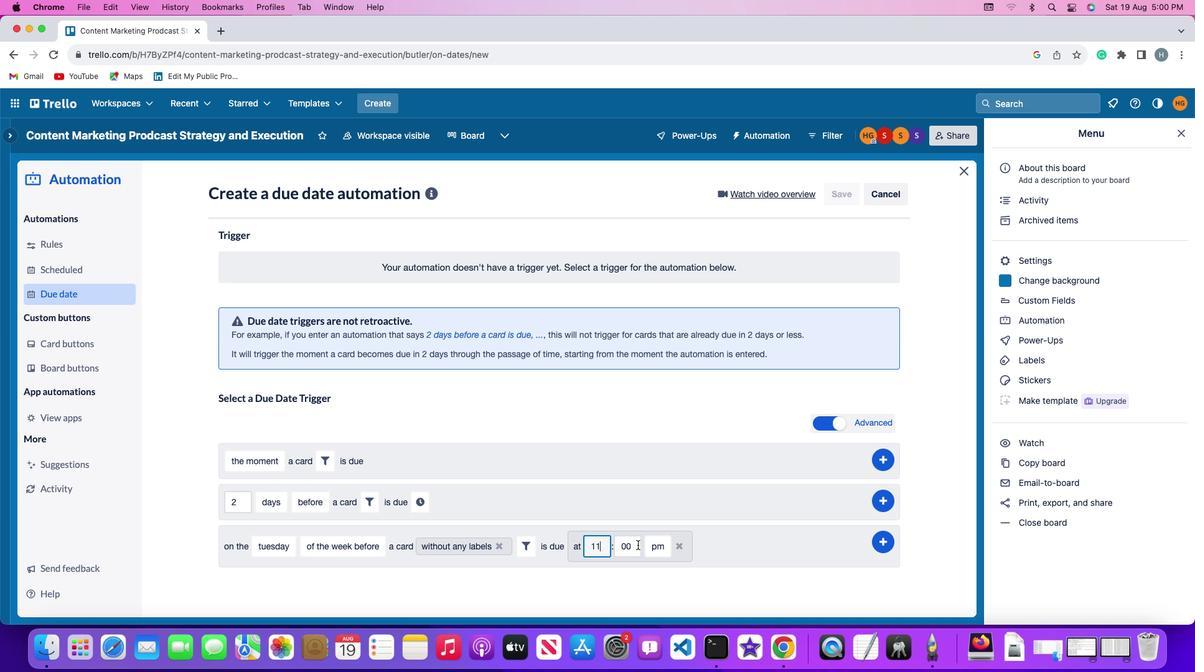 
Action: Mouse pressed left at (637, 544)
Screenshot: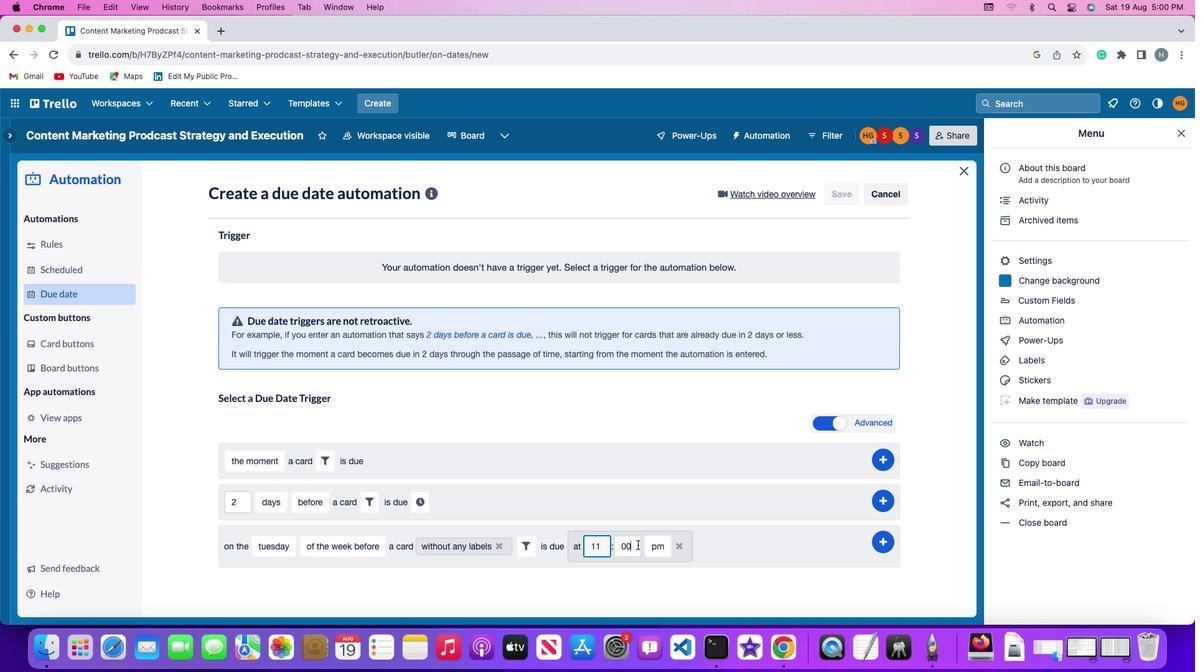 
Action: Key pressed Key.backspaceKey.backspace'0''0'
Screenshot: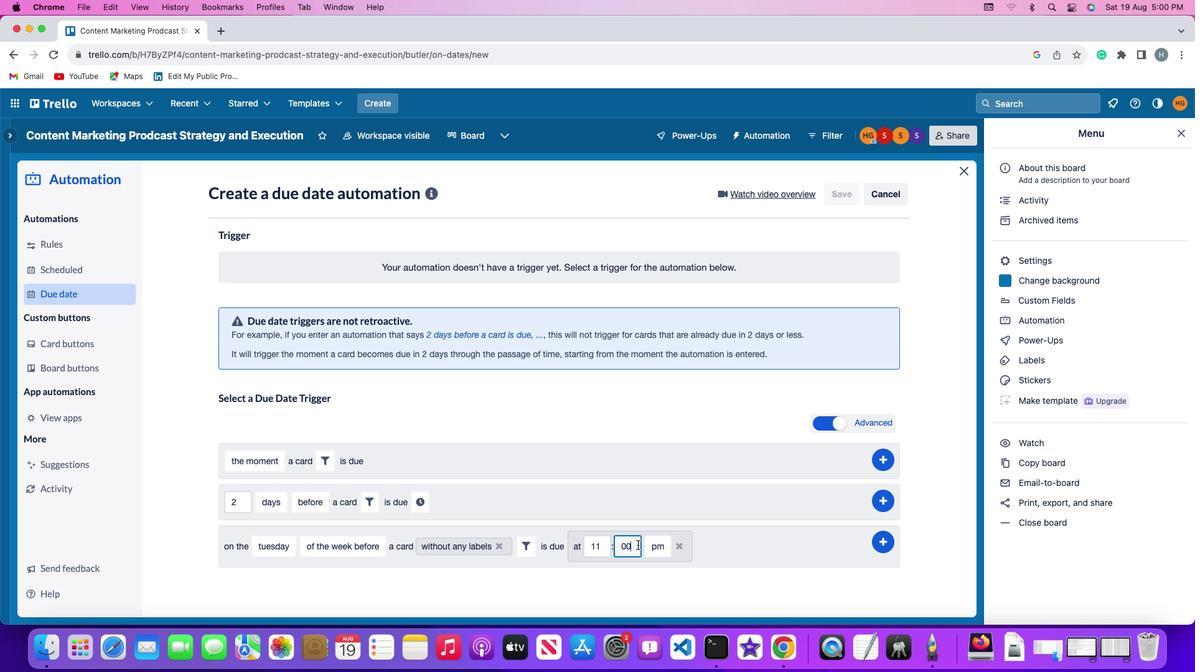 
Action: Mouse moved to (657, 542)
Screenshot: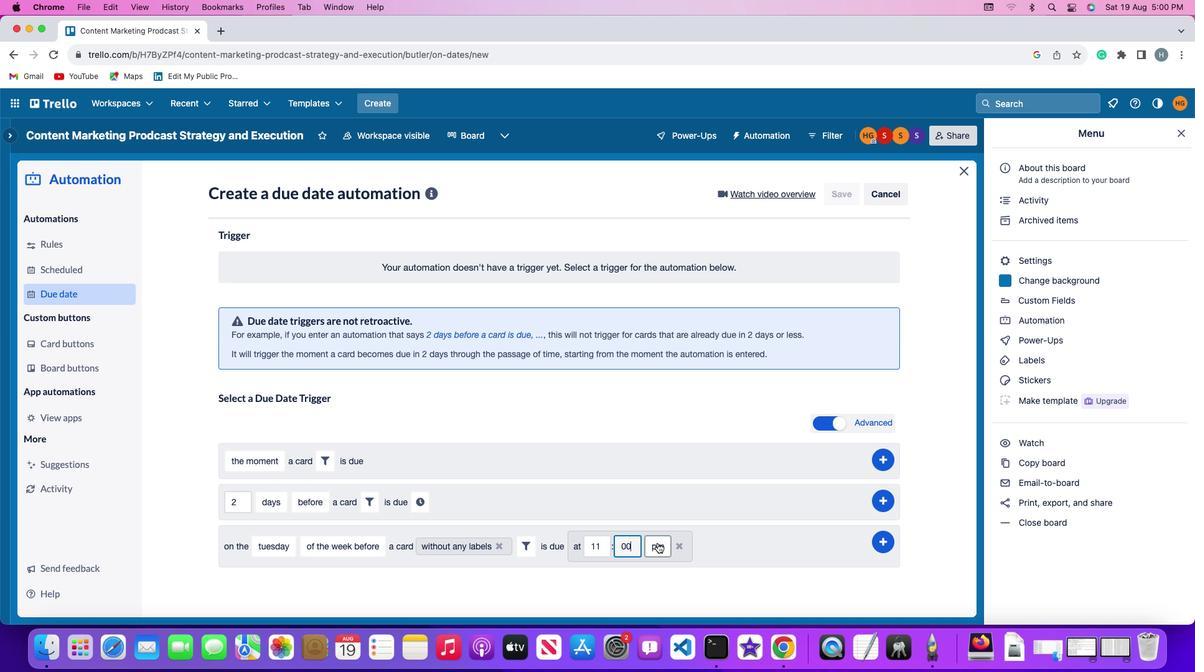 
Action: Mouse pressed left at (657, 542)
Screenshot: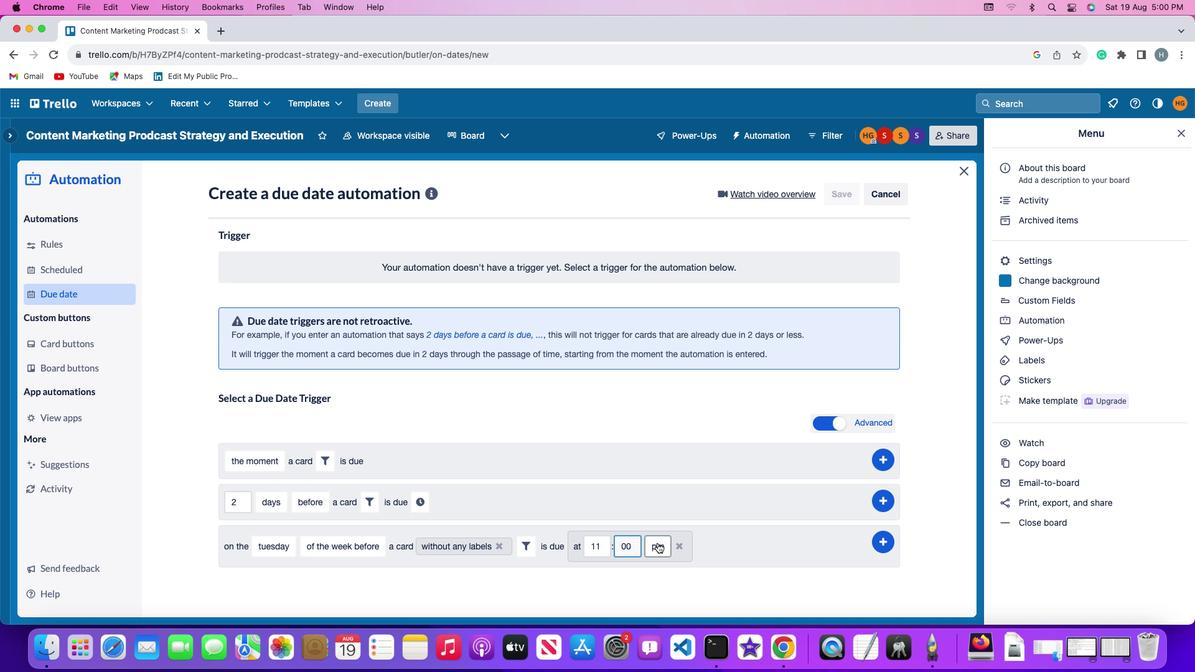 
Action: Mouse moved to (659, 565)
Screenshot: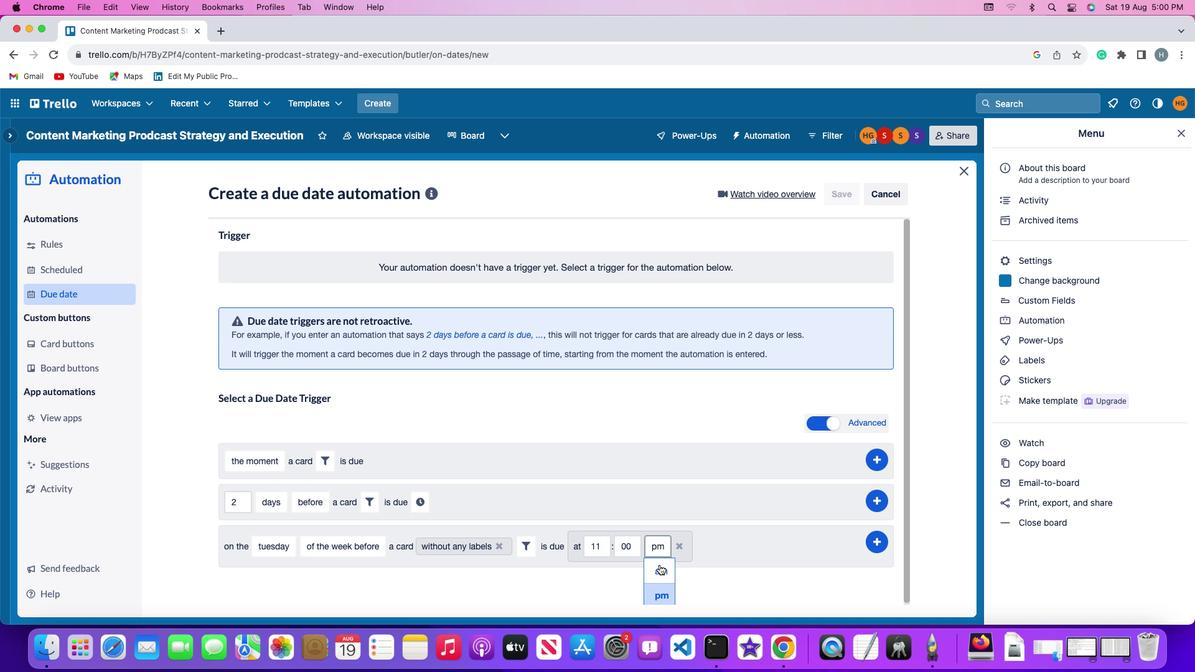 
Action: Mouse pressed left at (659, 565)
Screenshot: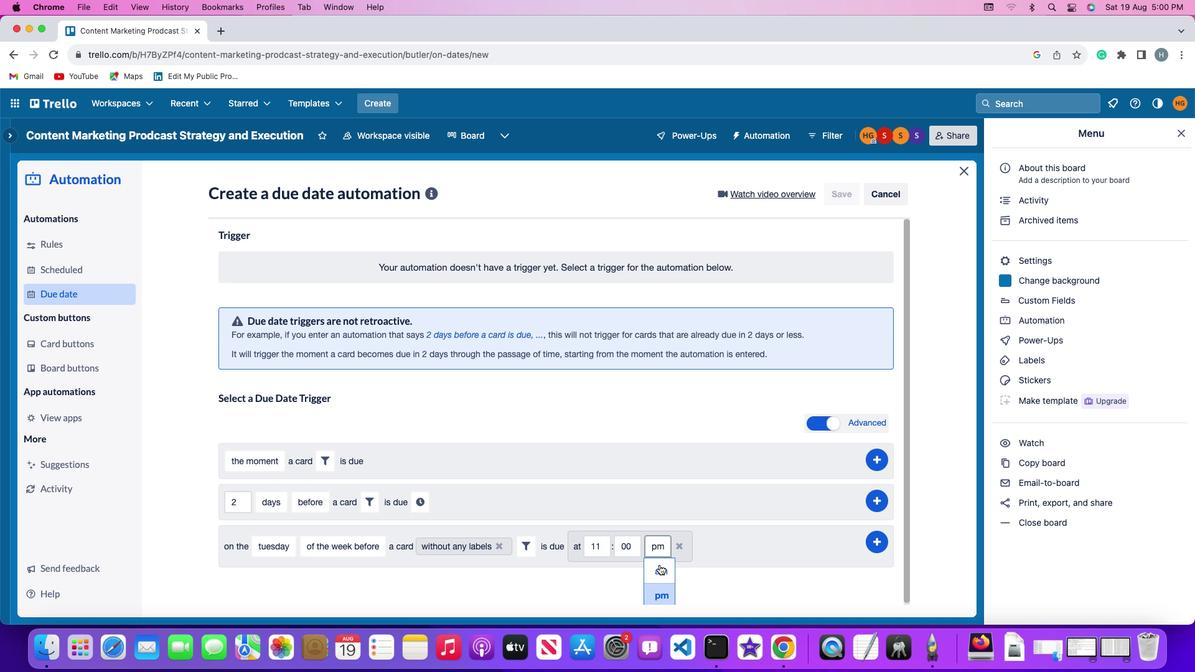 
Action: Mouse moved to (884, 536)
Screenshot: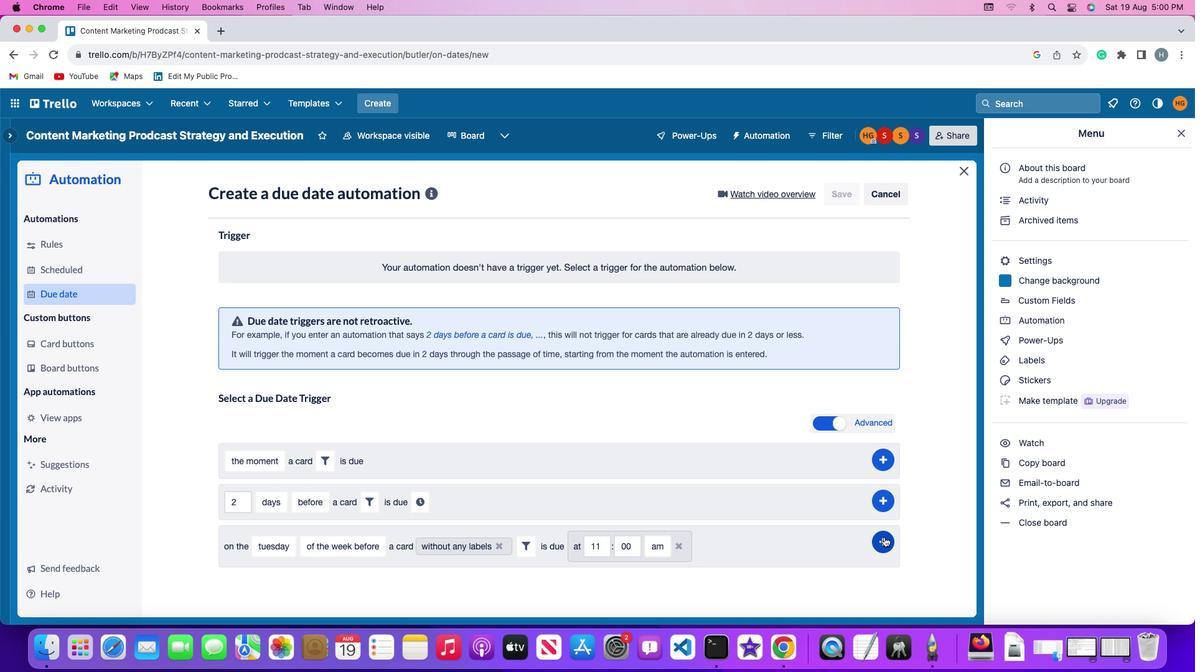 
Action: Mouse pressed left at (884, 536)
Screenshot: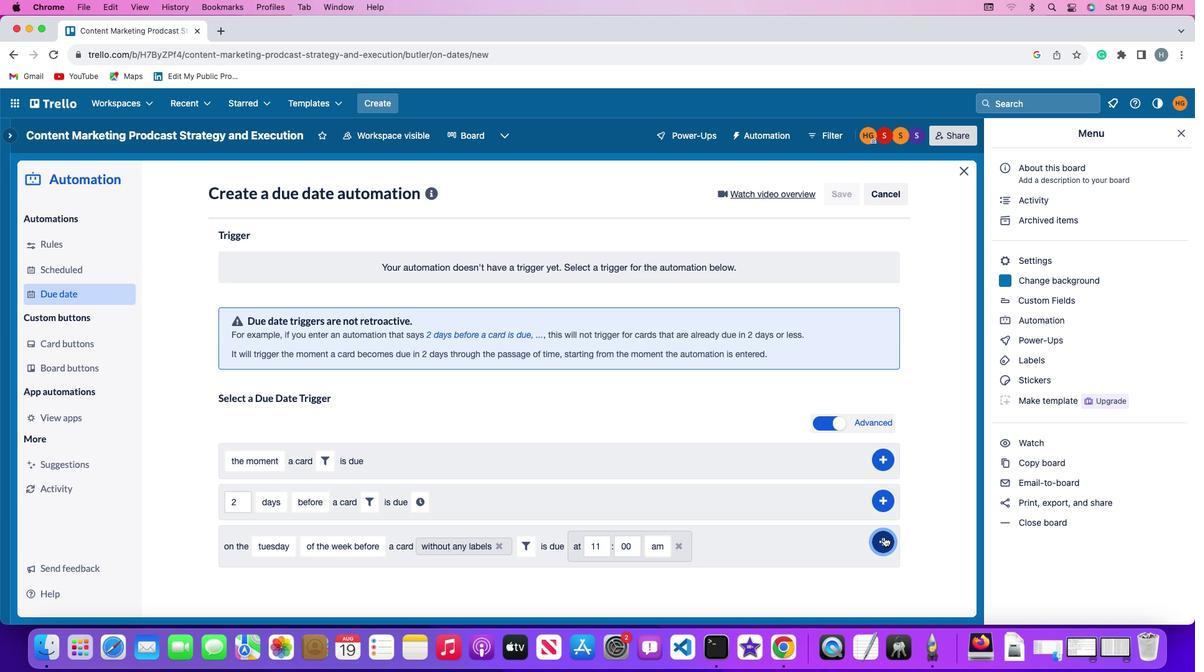 
Action: Mouse moved to (949, 423)
Screenshot: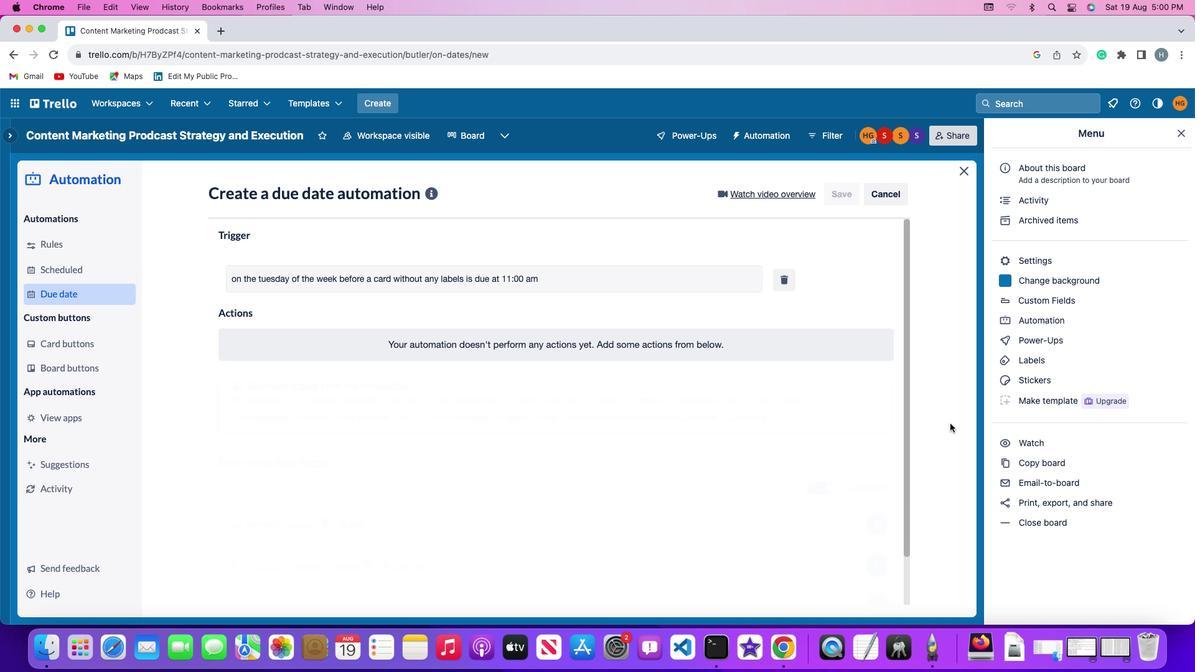 
